 Task: Add an event with the title Third Performance Improvement Plan Review, date '2024/05/14', time 8:30 AM to 10:30 AMand add a description: Deadline reminders encourage proactive planning and time management. They serve as a cue for individuals to assess their progress, identify any obstacles, and adjust their plans accordingly to ensure timely completion of the task or project., put the event into Orange category, logged in from the account softage.9@softage.netand send the event invitation to softage.7@softage.net with CC to  softage.8@softage.net. Set a reminder for the event 2 hour before
Action: Mouse moved to (86, 124)
Screenshot: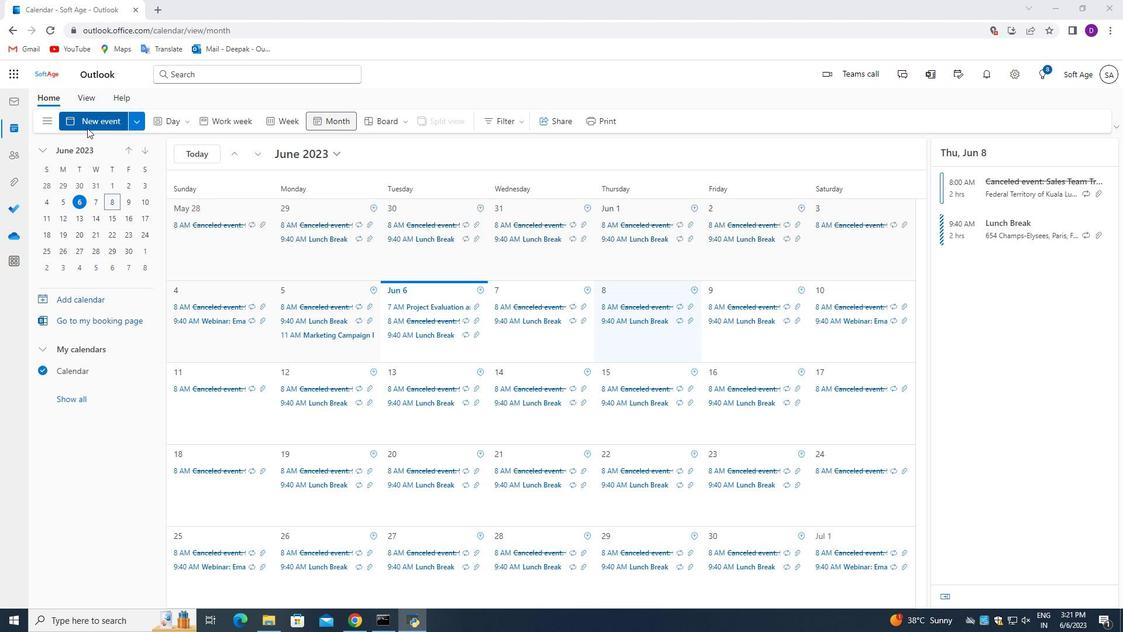 
Action: Mouse pressed left at (86, 124)
Screenshot: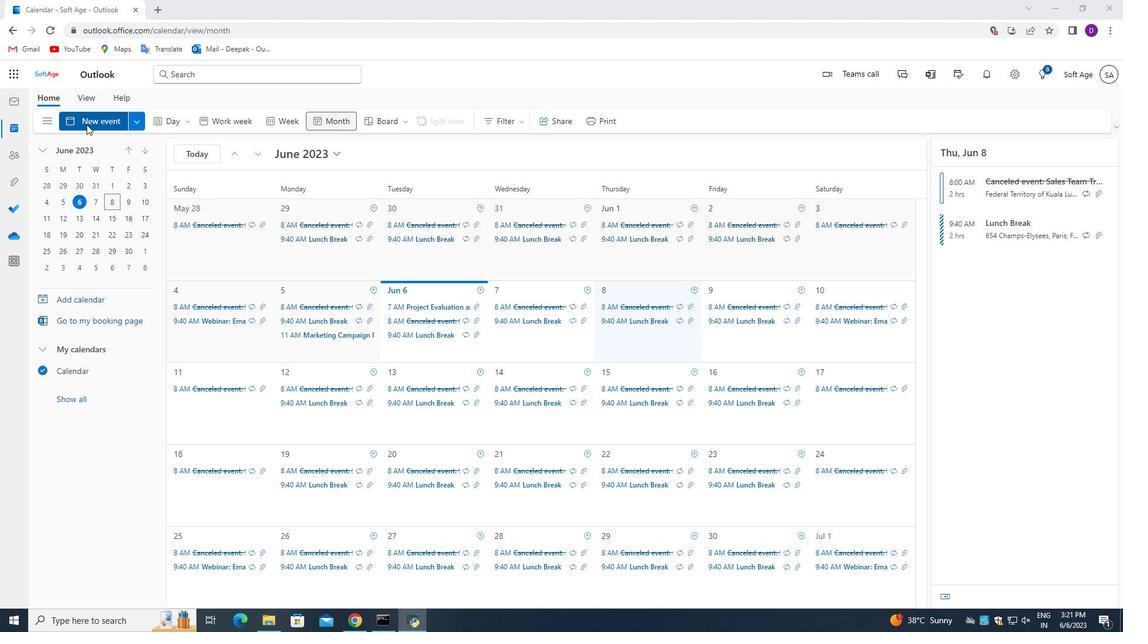 
Action: Mouse moved to (384, 199)
Screenshot: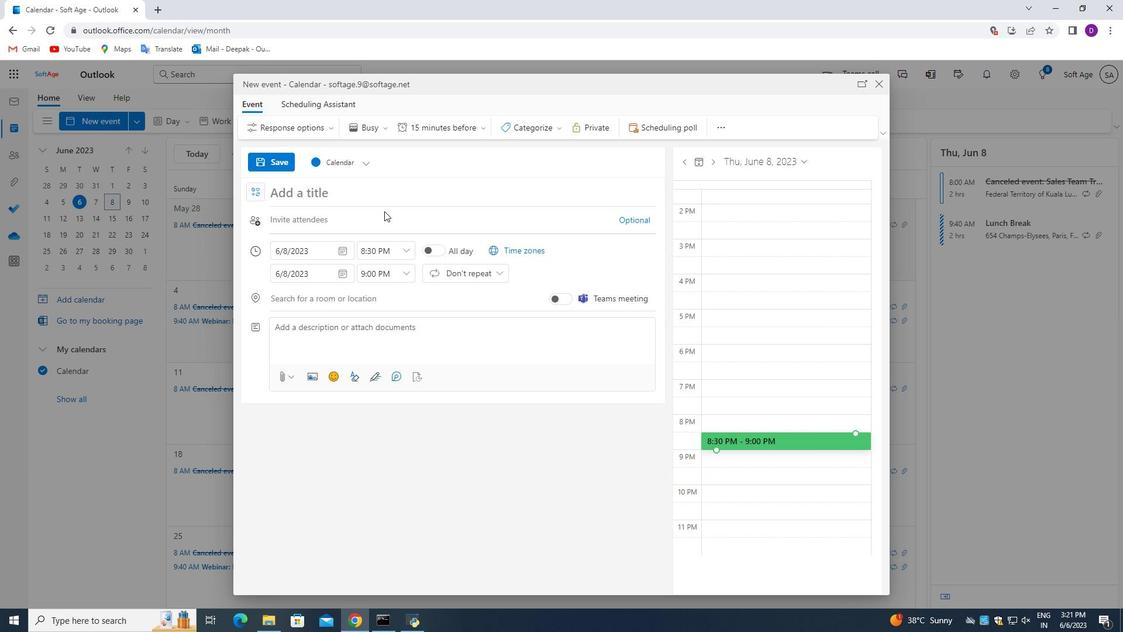 
Action: Key pressed <Key.shift_r>Third<Key.space><Key.shift>Performance<Key.space><Key.shift>Improvement<Key.space><Key.shift>Plan<Key.space><Key.shift_r>Review
Screenshot: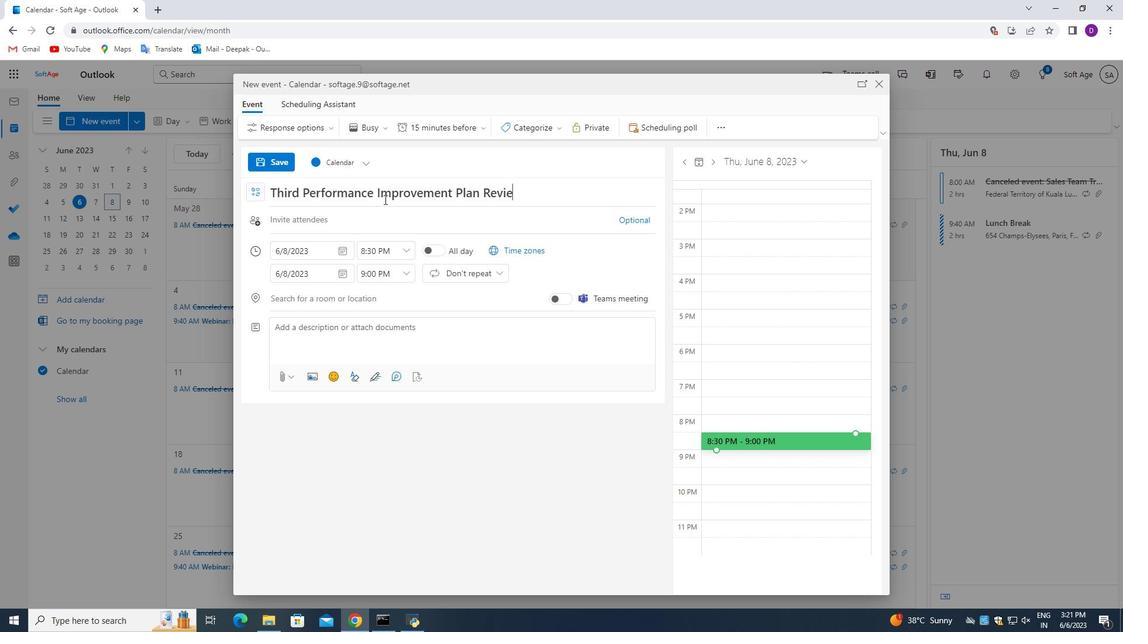 
Action: Mouse moved to (344, 251)
Screenshot: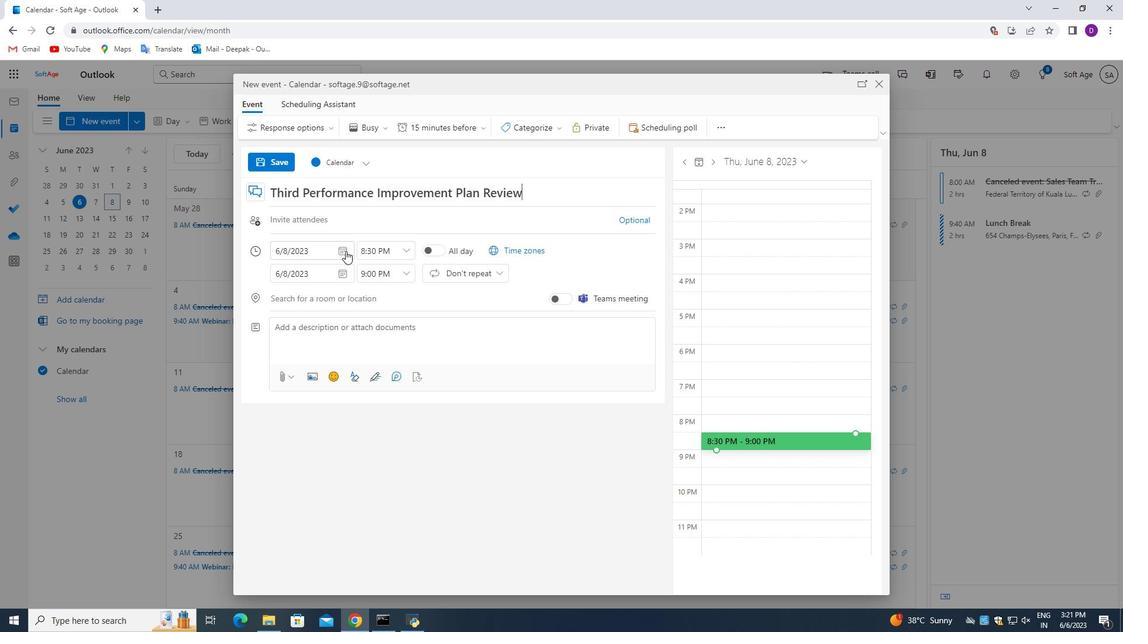 
Action: Mouse pressed left at (344, 251)
Screenshot: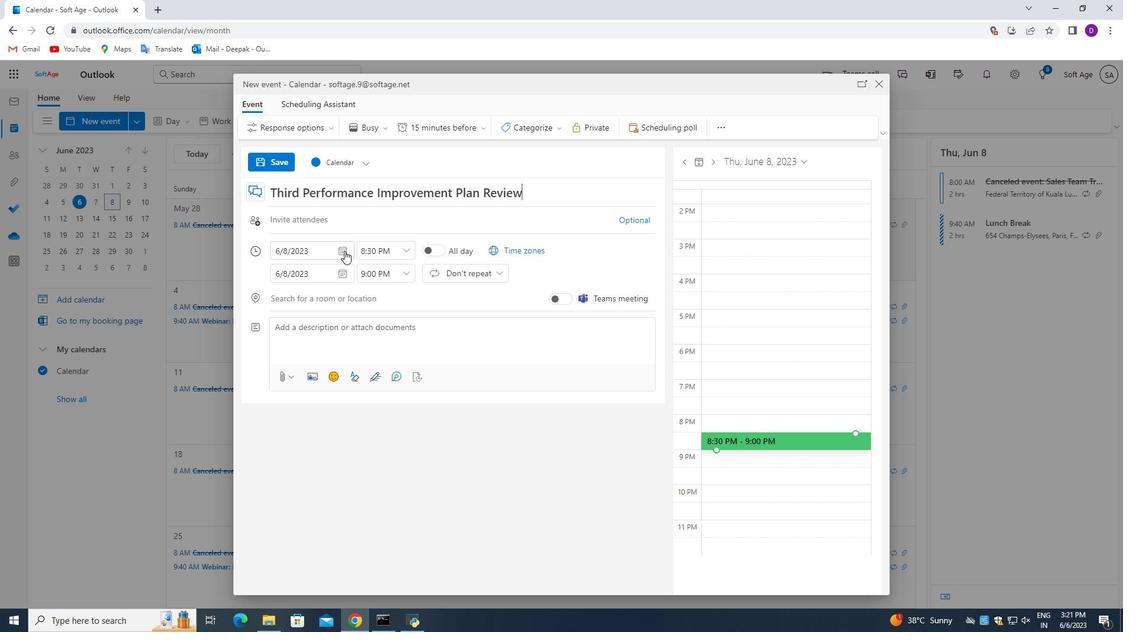
Action: Mouse moved to (342, 251)
Screenshot: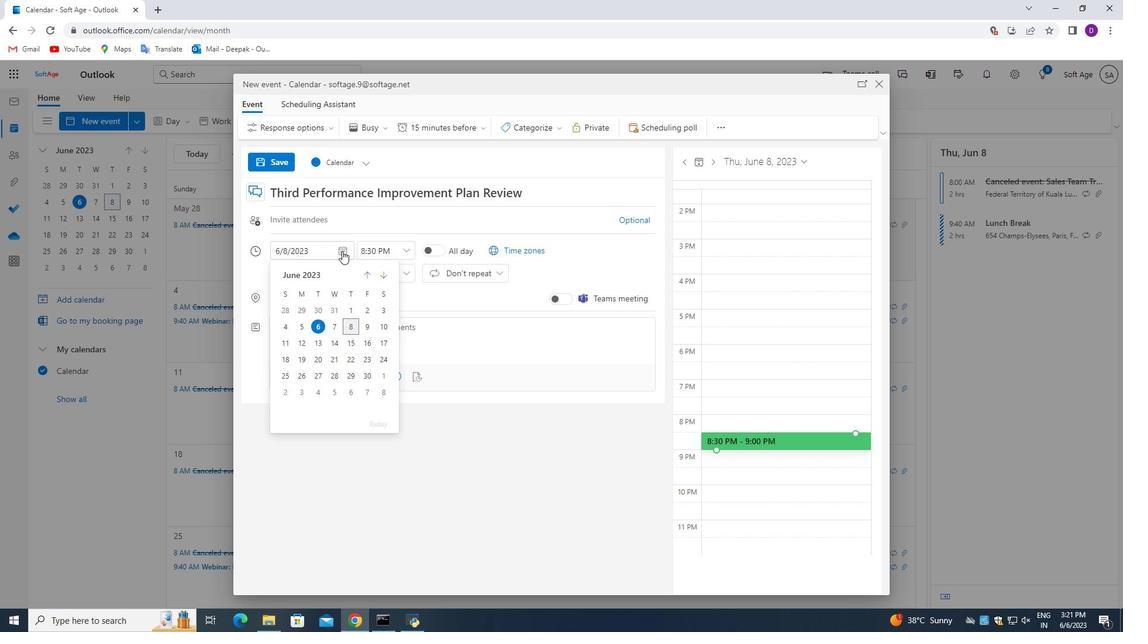 
Action: Mouse pressed left at (342, 251)
Screenshot: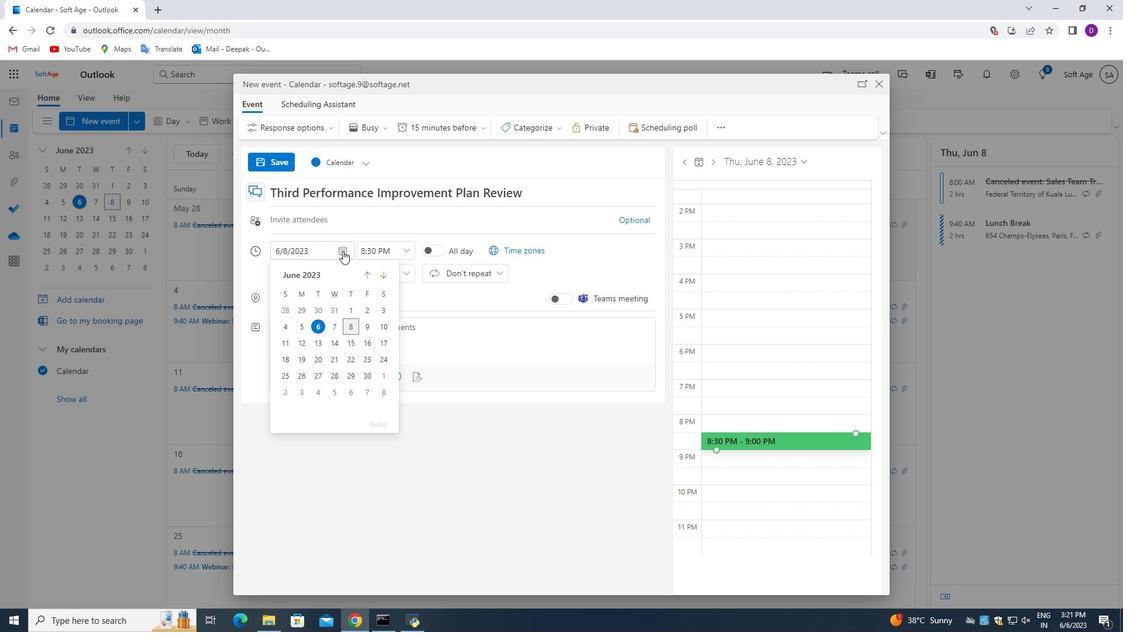 
Action: Mouse pressed left at (342, 251)
Screenshot: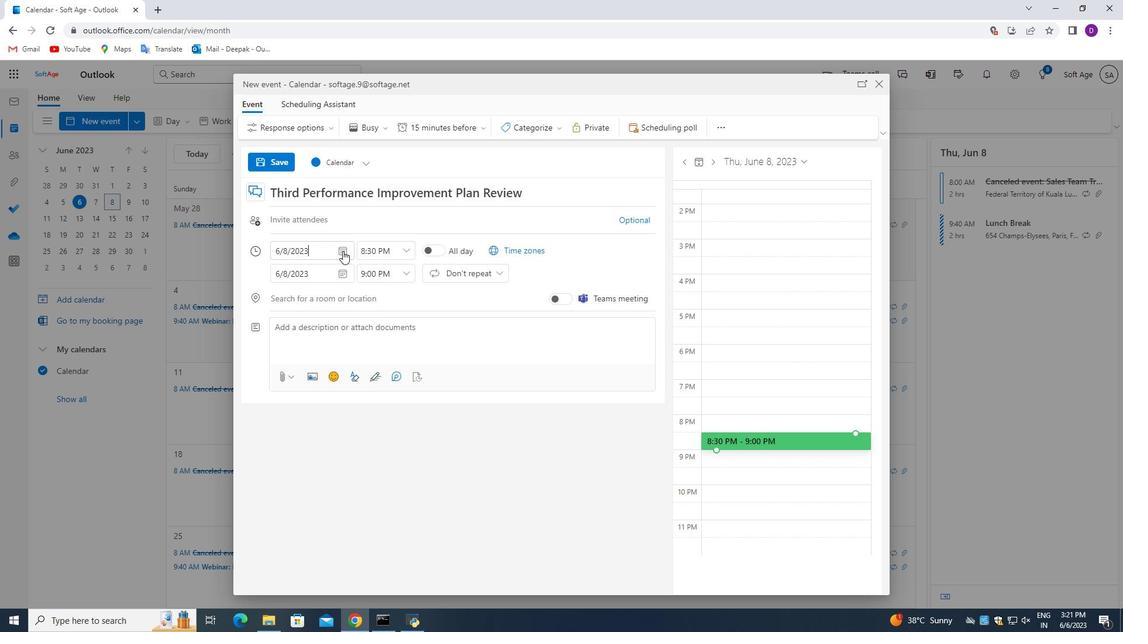 
Action: Mouse moved to (314, 274)
Screenshot: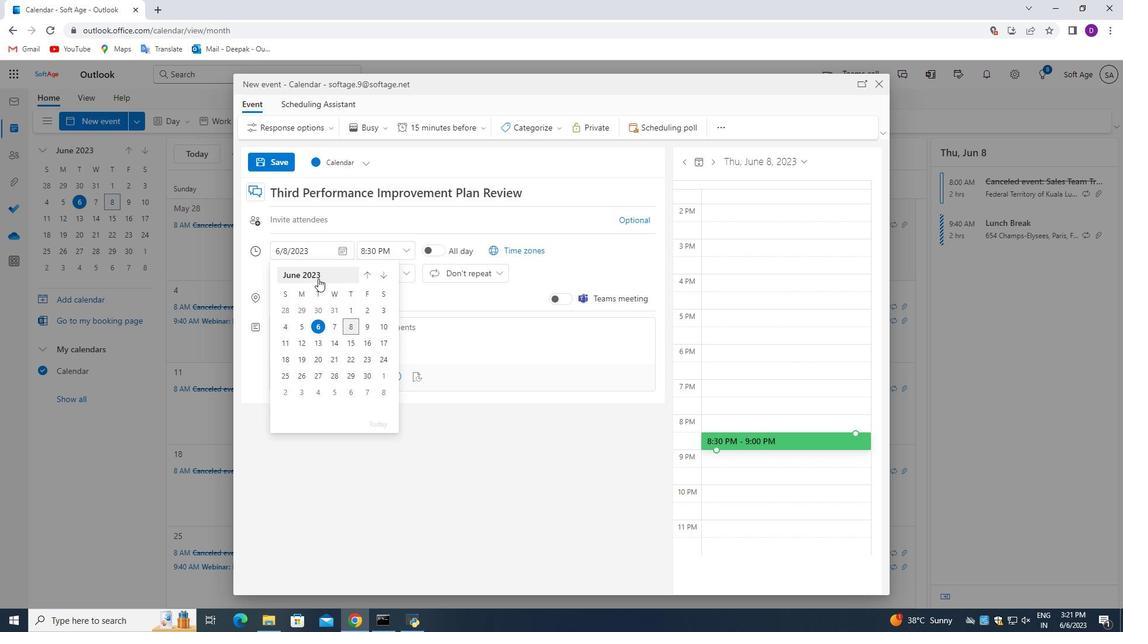 
Action: Mouse pressed left at (314, 274)
Screenshot: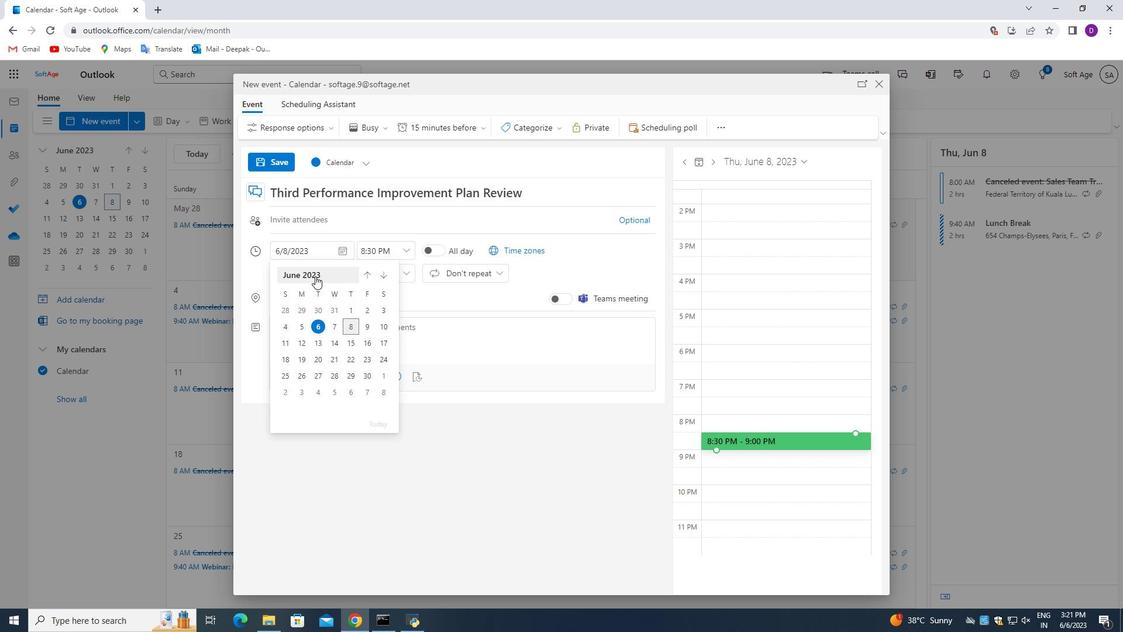 
Action: Mouse moved to (379, 277)
Screenshot: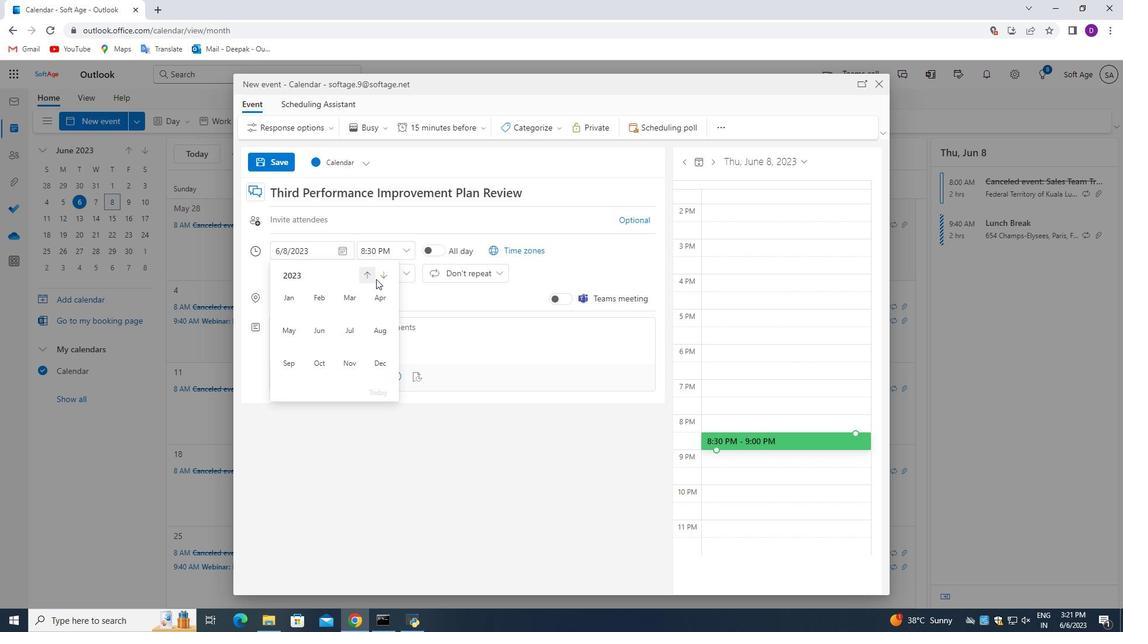 
Action: Mouse pressed left at (379, 277)
Screenshot: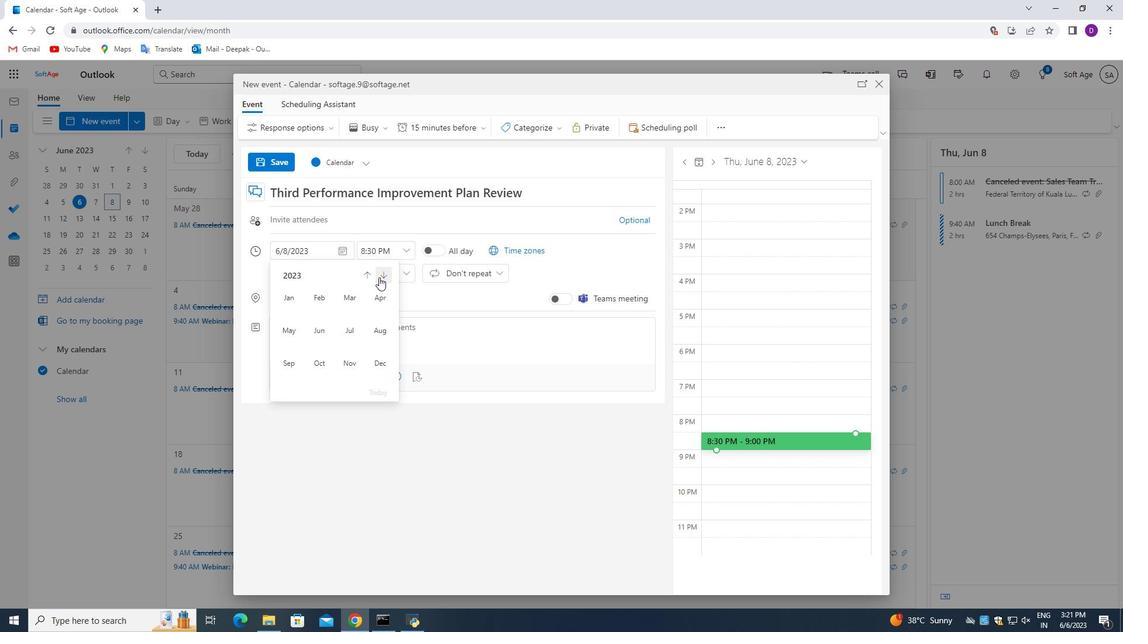 
Action: Mouse moved to (283, 326)
Screenshot: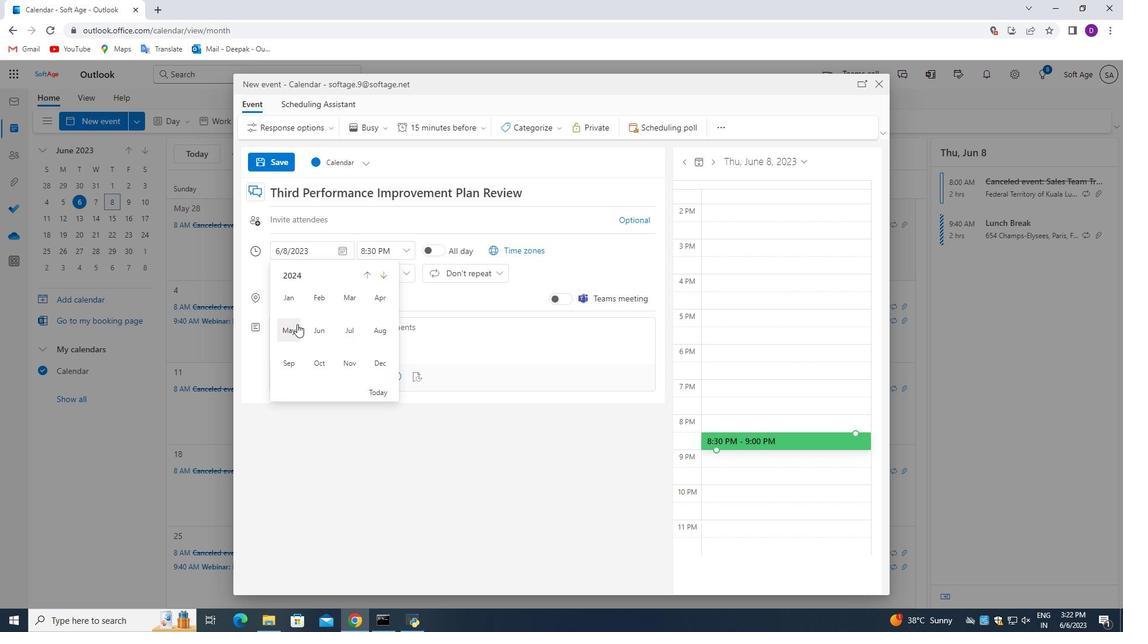 
Action: Mouse pressed left at (283, 326)
Screenshot: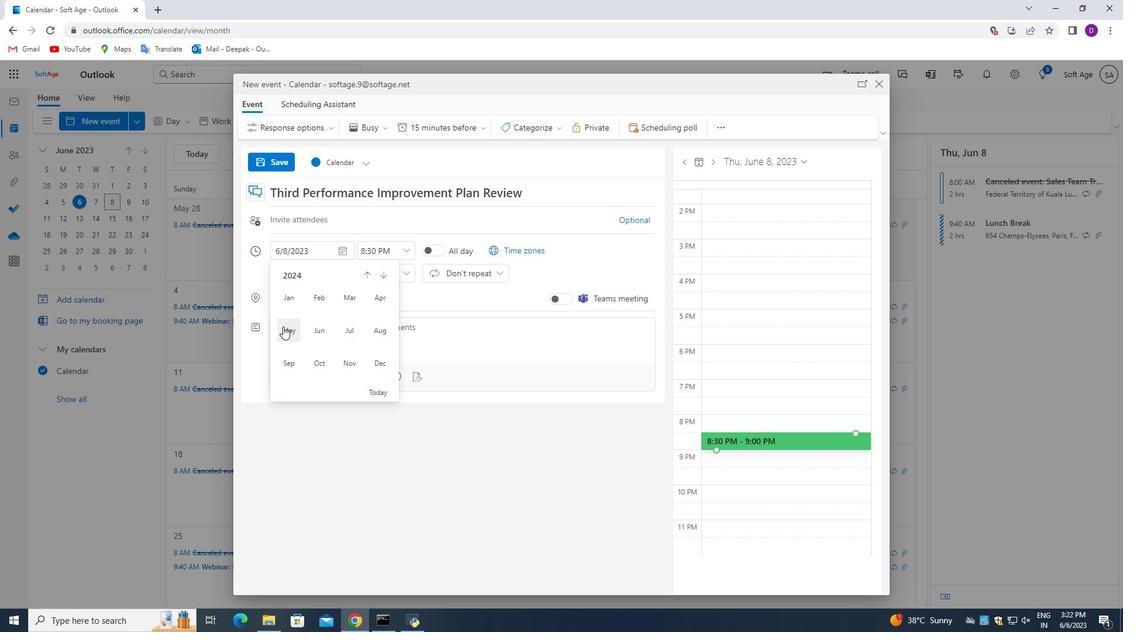 
Action: Mouse moved to (317, 344)
Screenshot: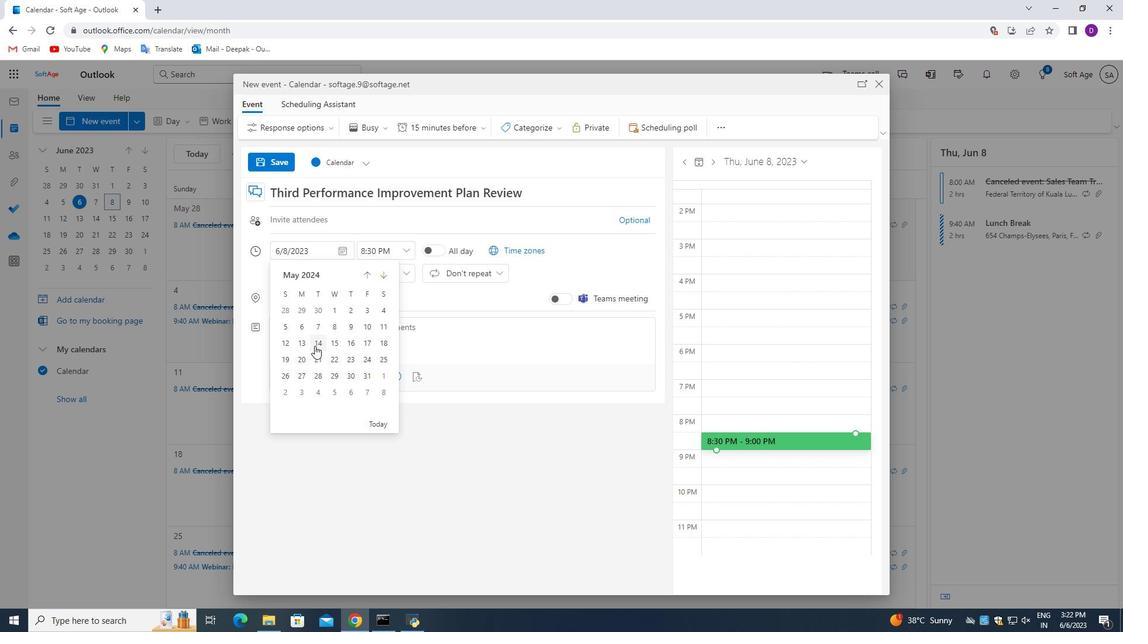 
Action: Mouse pressed left at (317, 344)
Screenshot: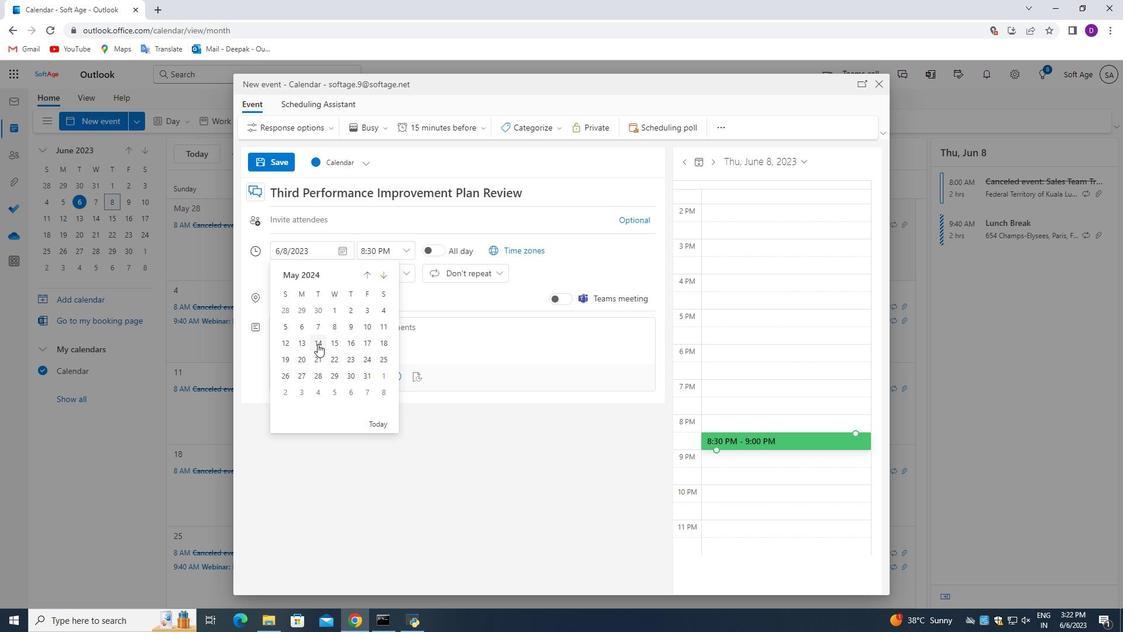 
Action: Mouse moved to (409, 252)
Screenshot: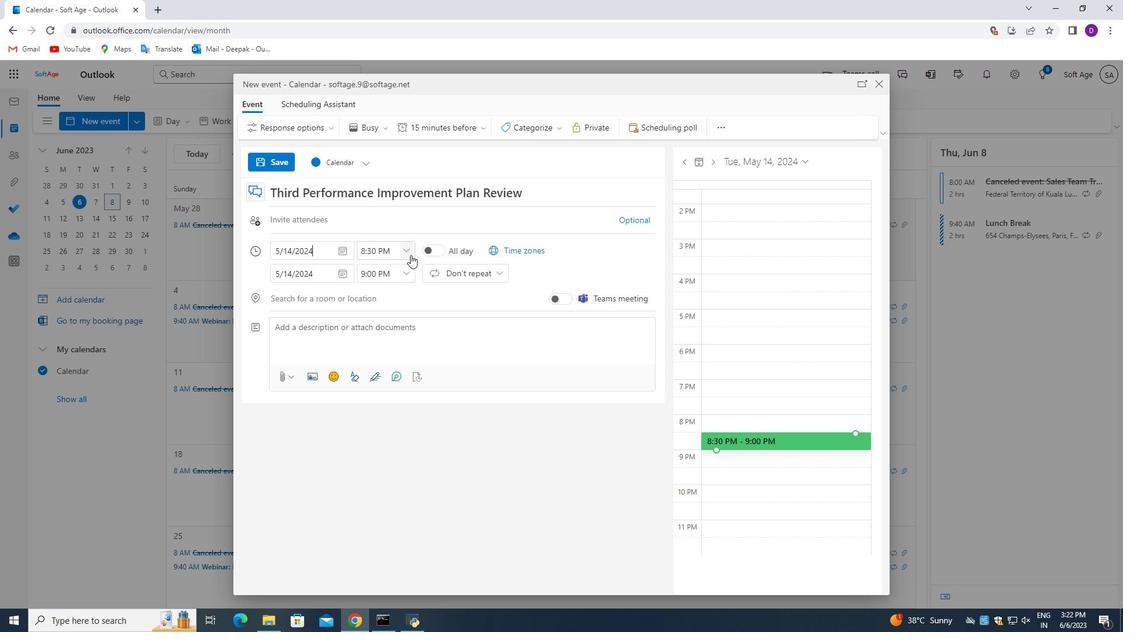 
Action: Mouse pressed left at (409, 252)
Screenshot: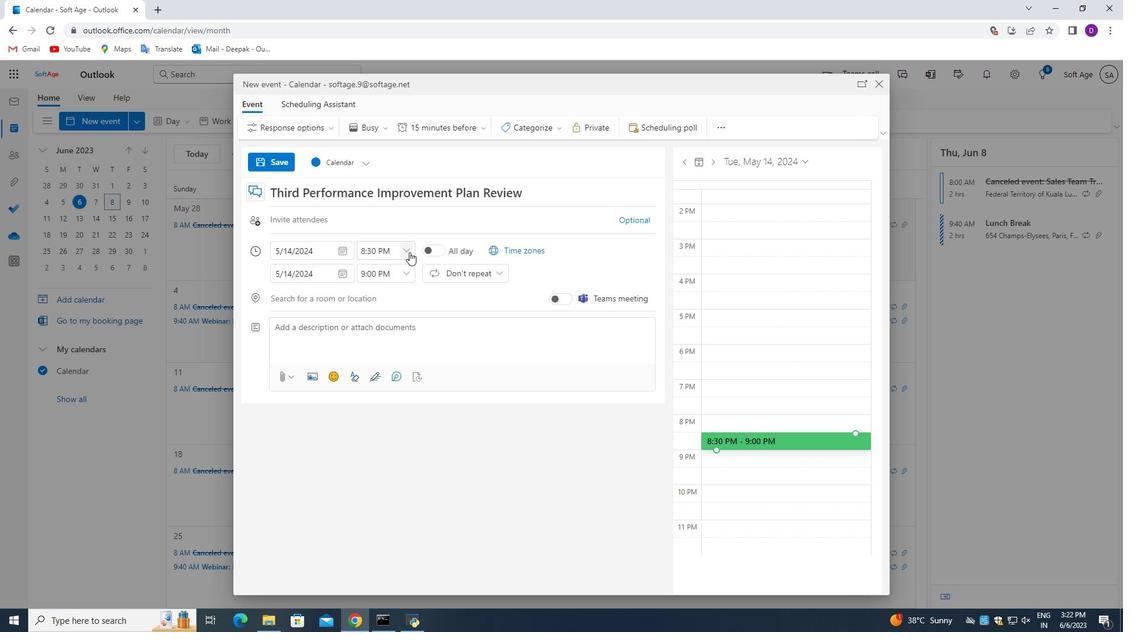 
Action: Mouse moved to (389, 315)
Screenshot: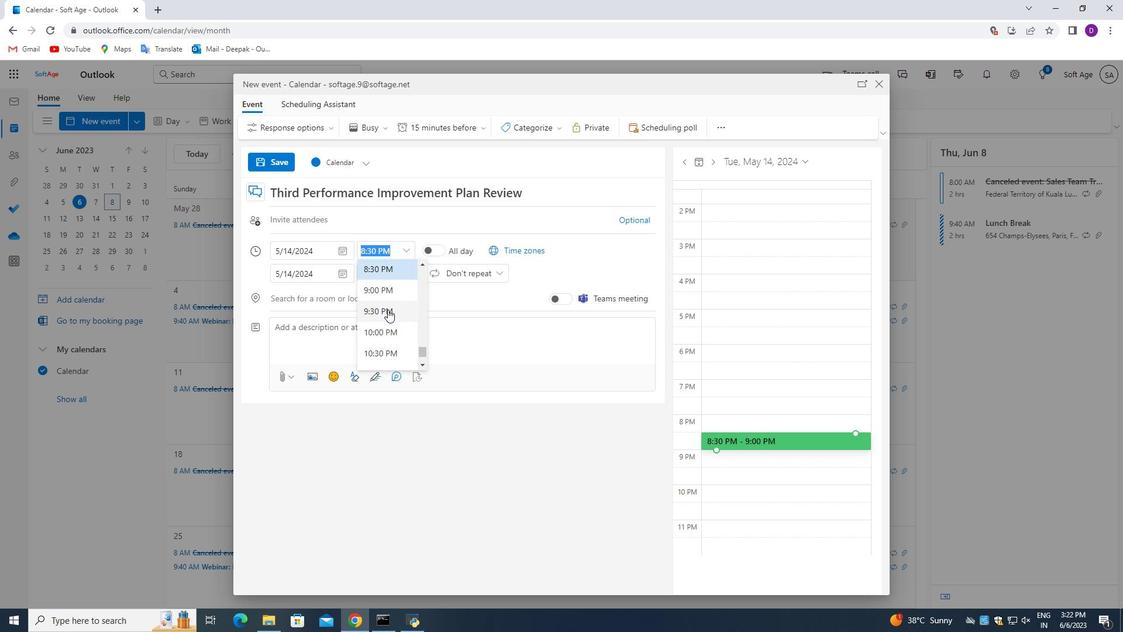 
Action: Mouse scrolled (389, 316) with delta (0, 0)
Screenshot: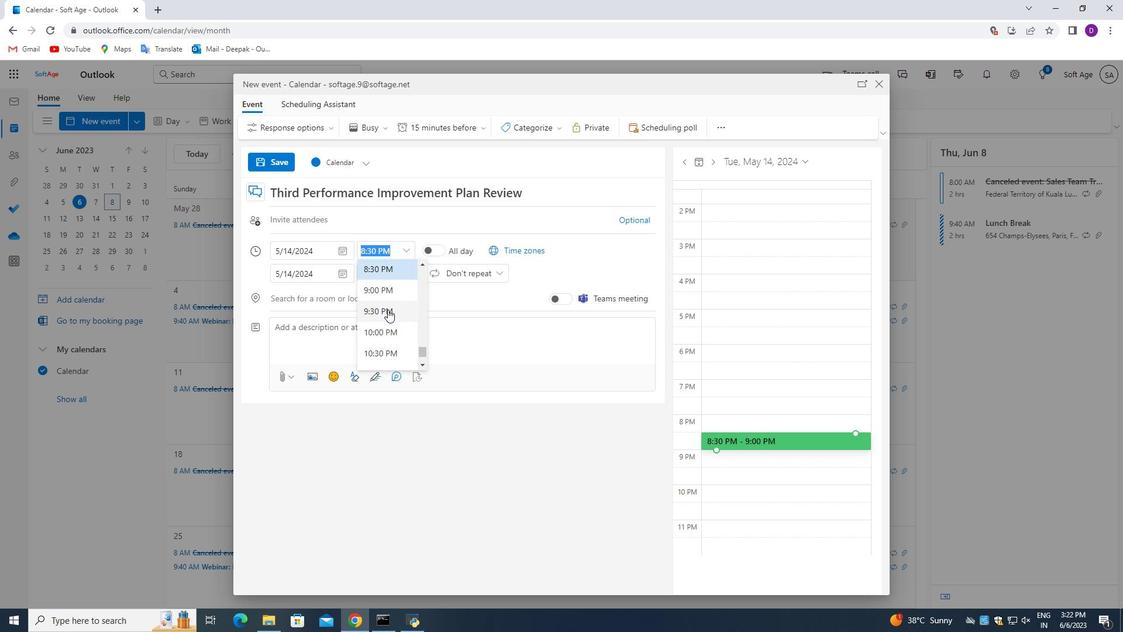 
Action: Mouse moved to (390, 319)
Screenshot: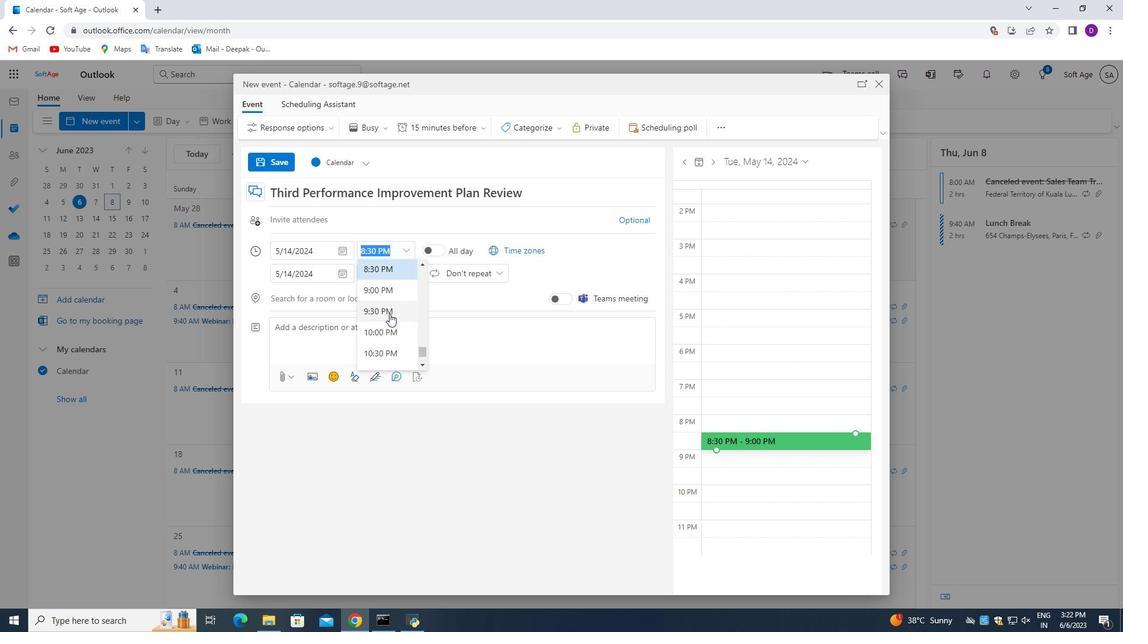 
Action: Mouse scrolled (390, 320) with delta (0, 0)
Screenshot: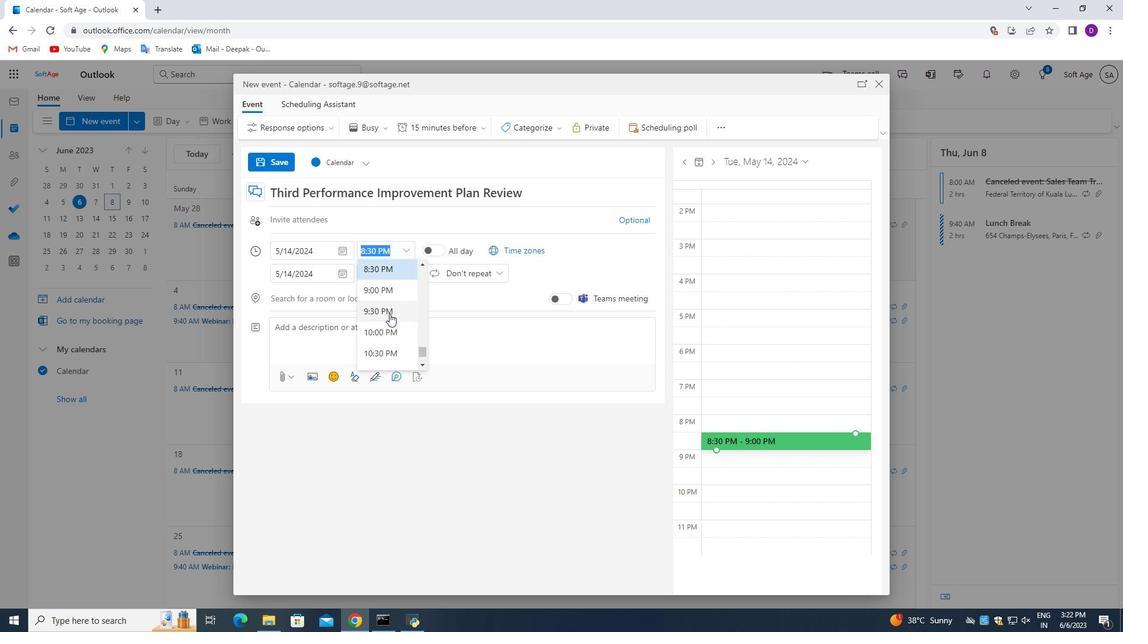 
Action: Mouse moved to (391, 323)
Screenshot: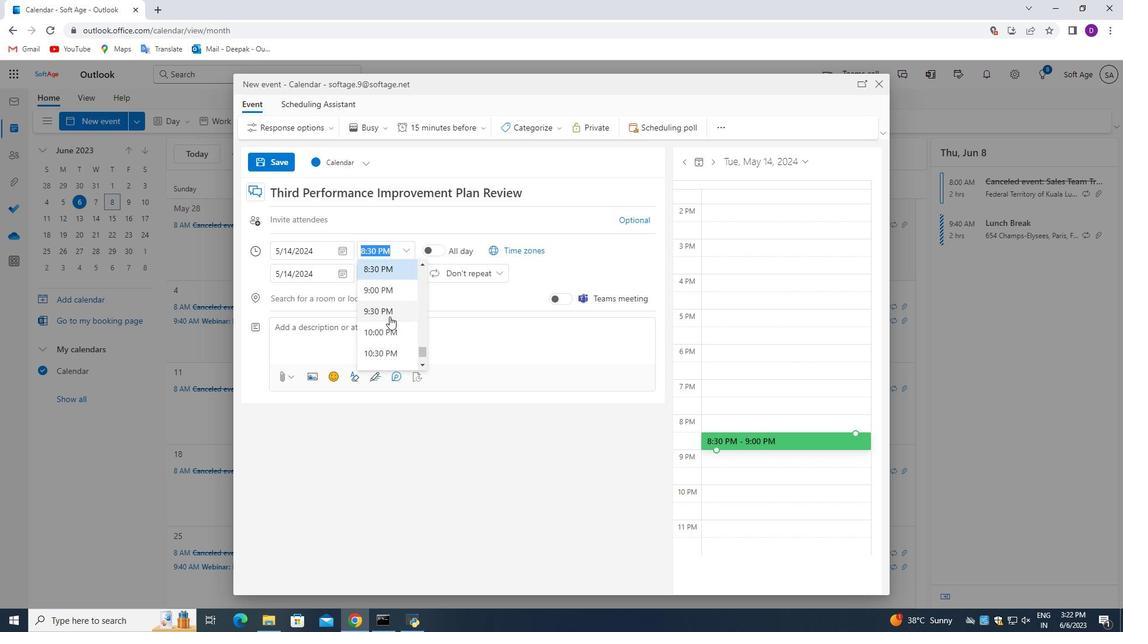 
Action: Mouse scrolled (391, 323) with delta (0, 0)
Screenshot: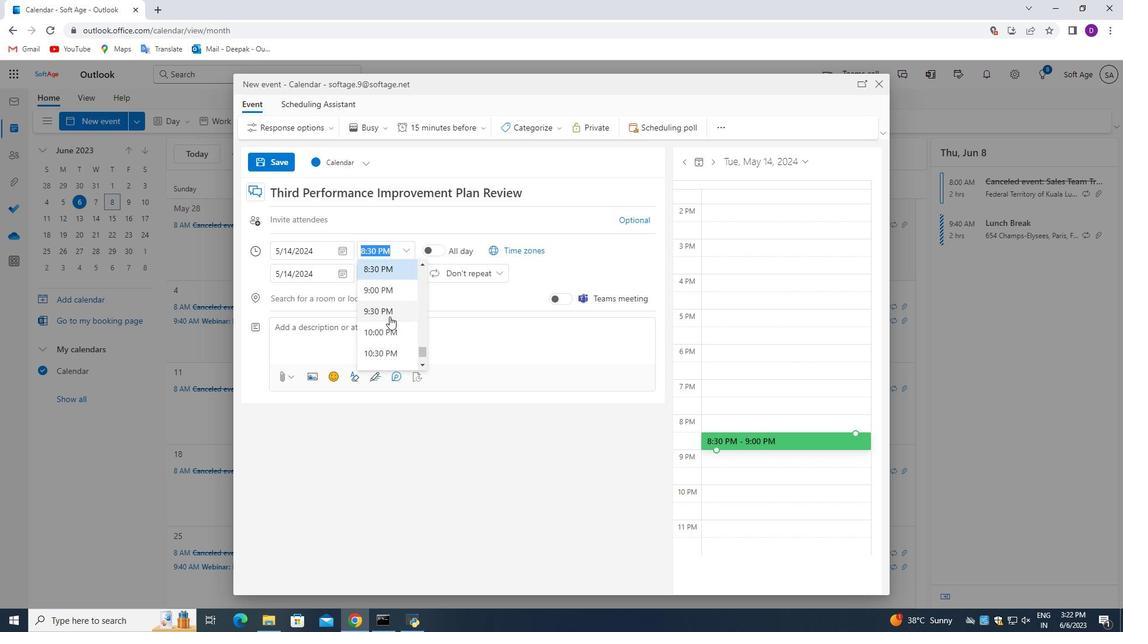 
Action: Mouse moved to (392, 328)
Screenshot: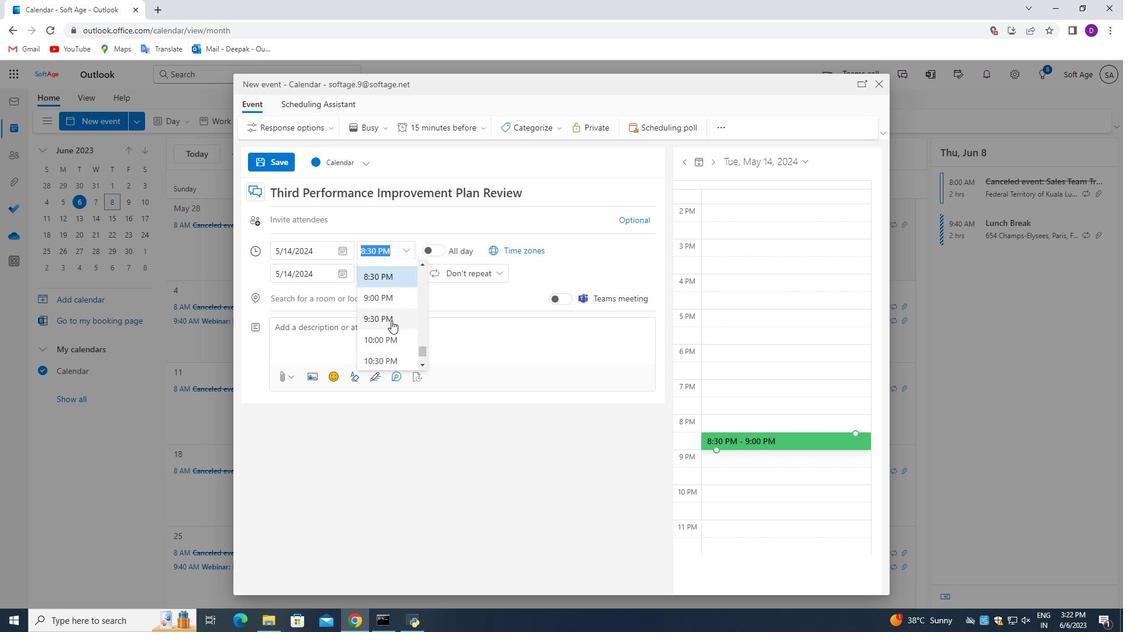 
Action: Mouse scrolled (392, 328) with delta (0, 0)
Screenshot: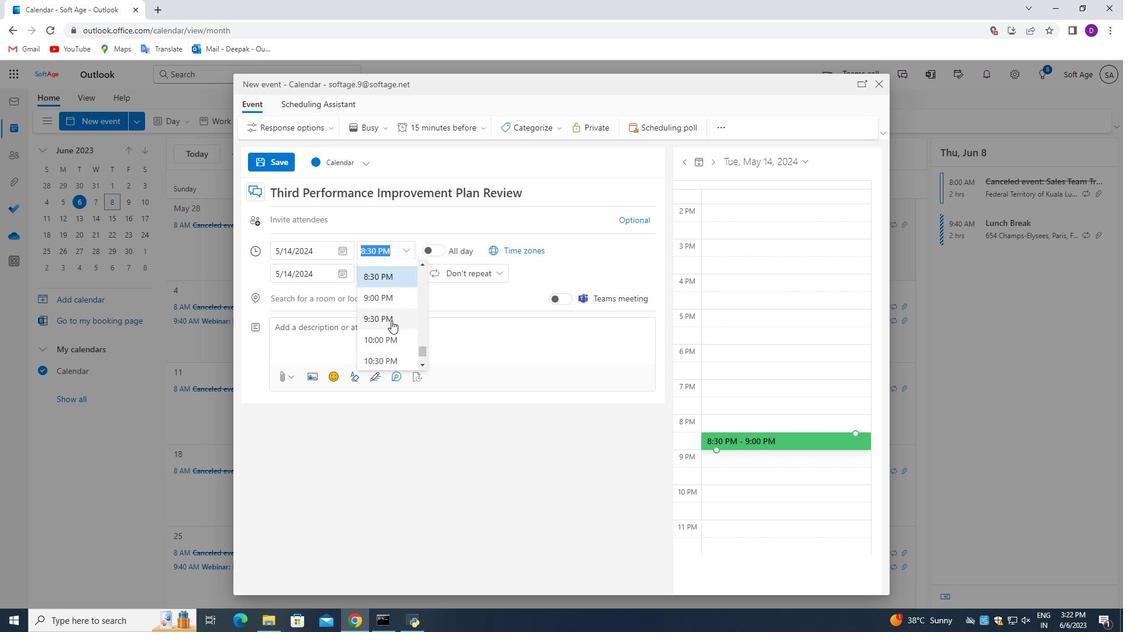
Action: Mouse moved to (392, 330)
Screenshot: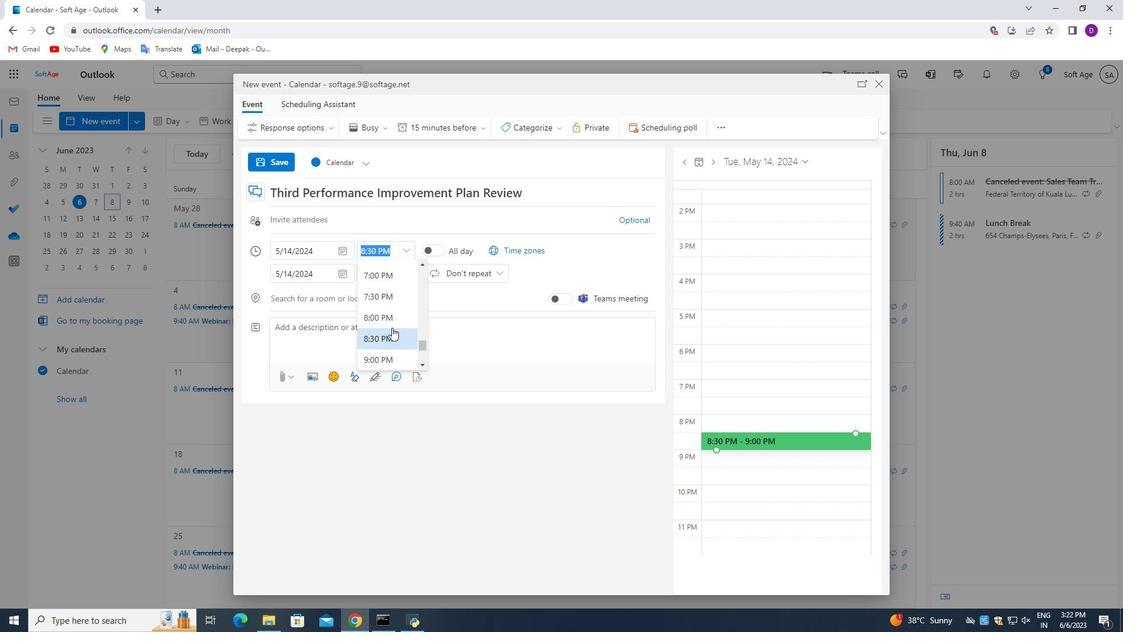 
Action: Mouse scrolled (392, 330) with delta (0, 0)
Screenshot: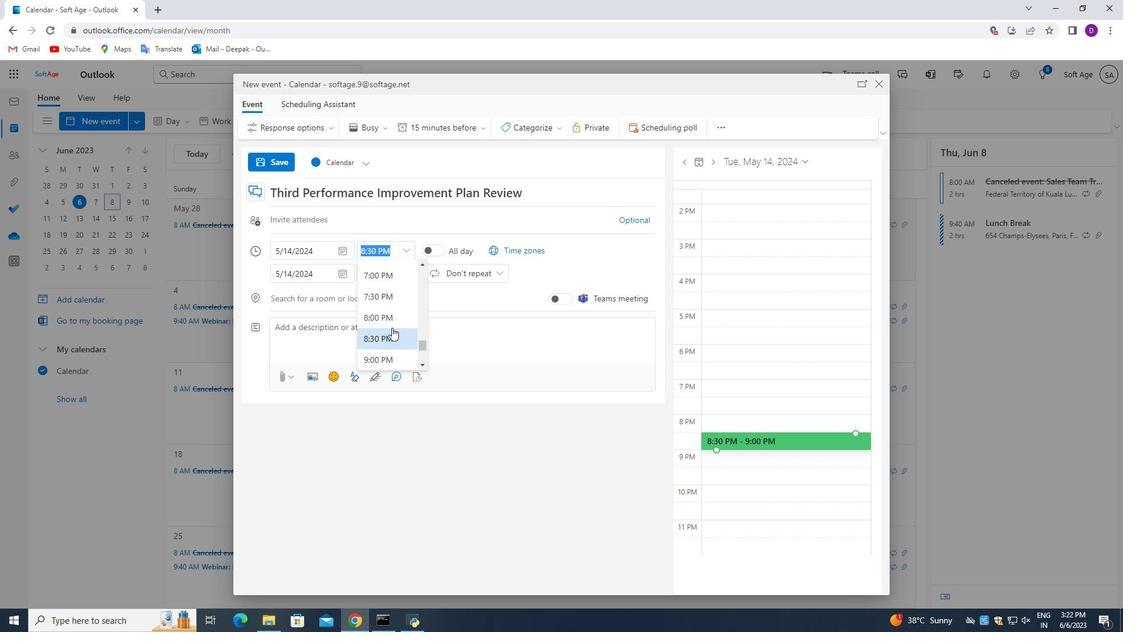 
Action: Mouse moved to (392, 334)
Screenshot: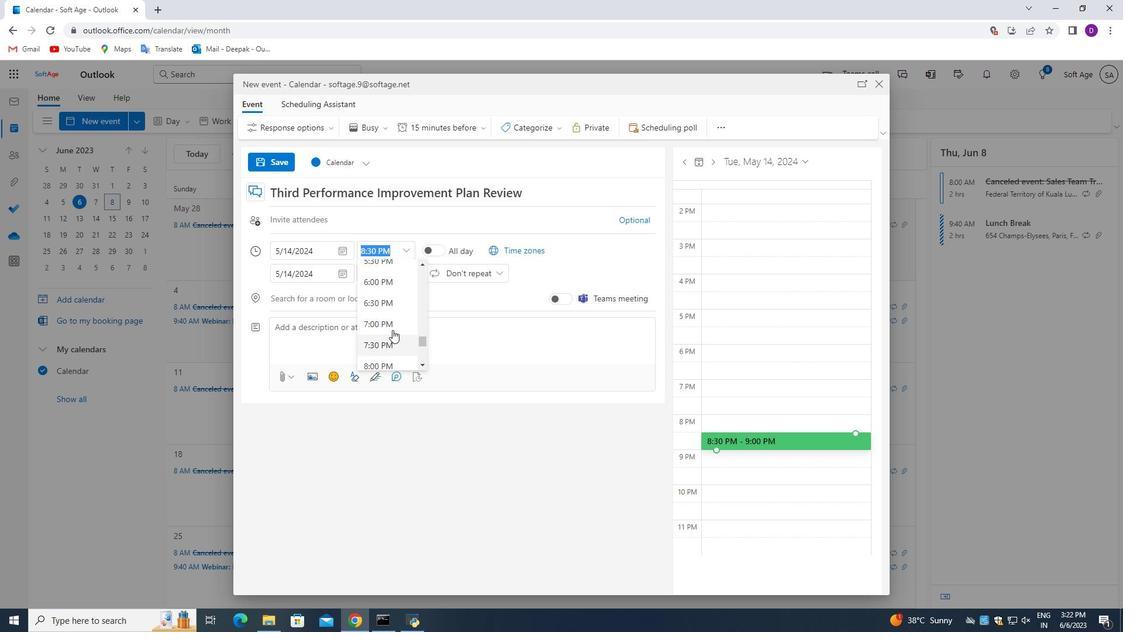 
Action: Mouse scrolled (392, 334) with delta (0, 0)
Screenshot: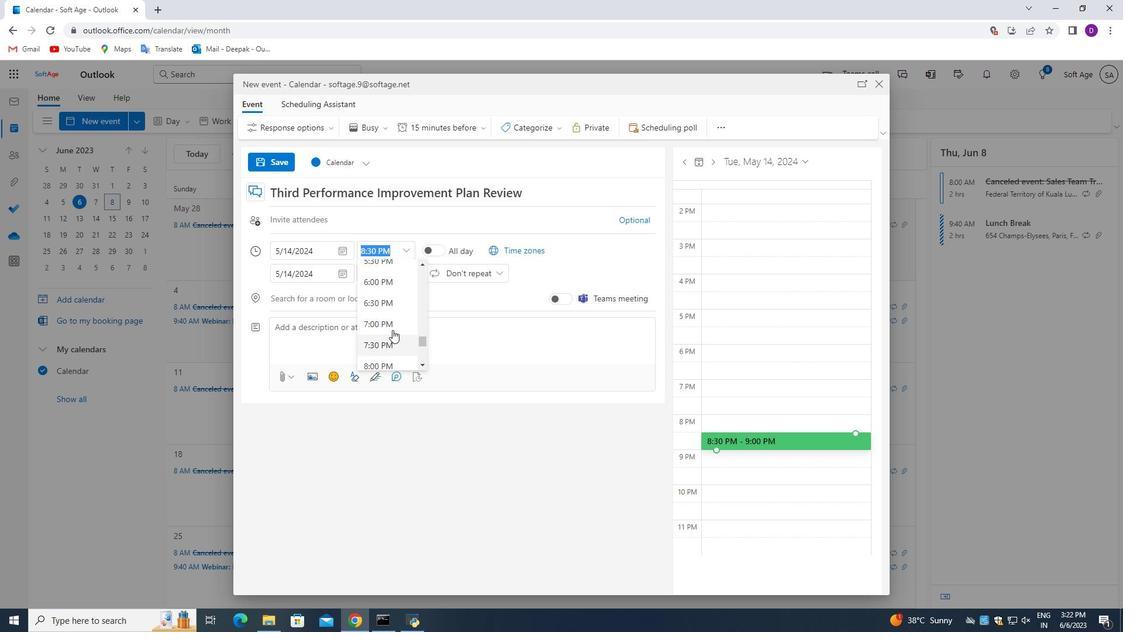 
Action: Mouse moved to (389, 338)
Screenshot: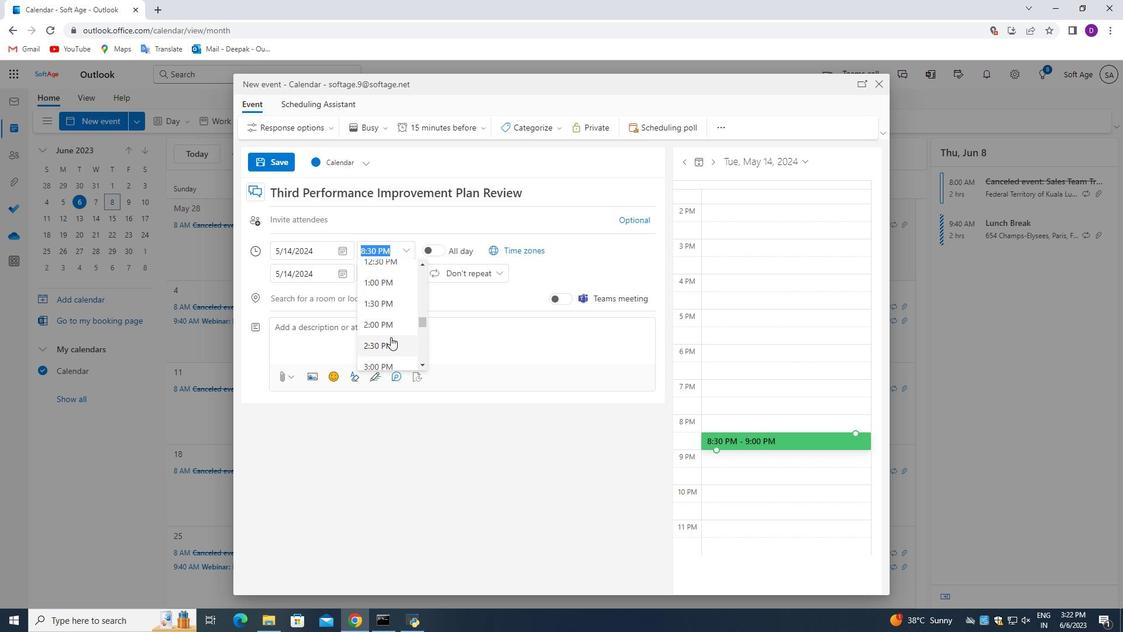 
Action: Mouse scrolled (389, 339) with delta (0, 0)
Screenshot: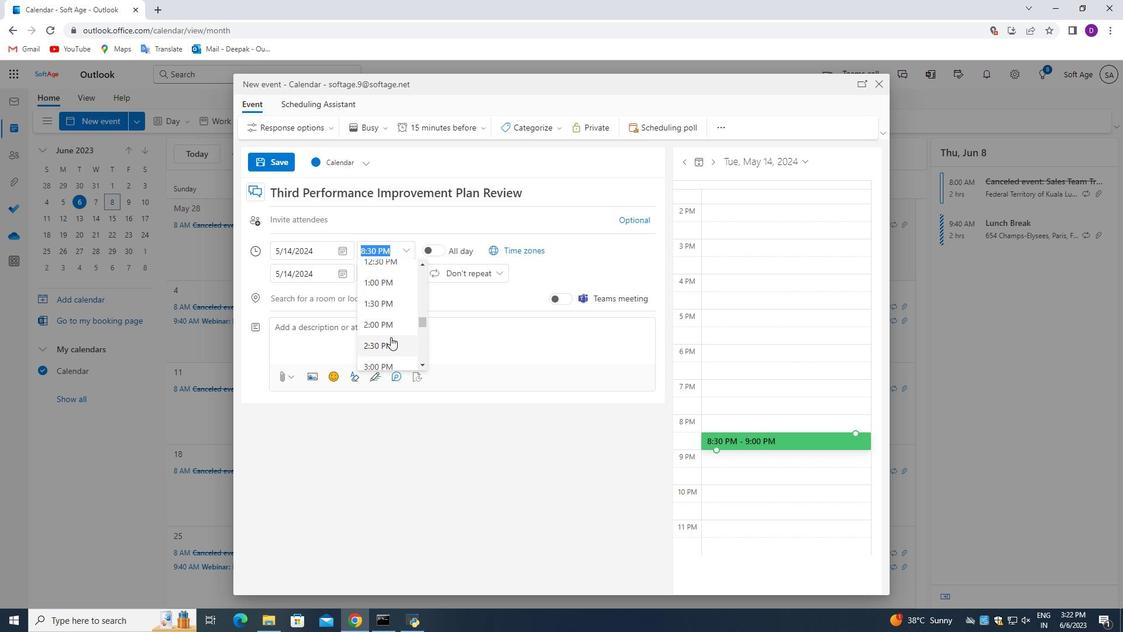 
Action: Mouse moved to (379, 340)
Screenshot: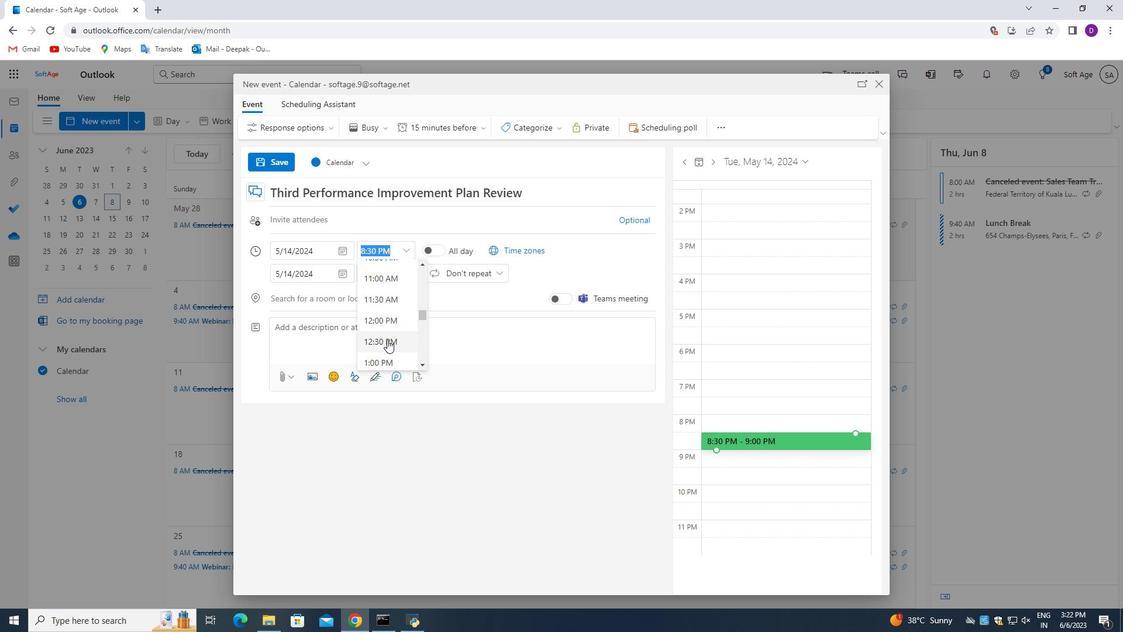 
Action: Mouse scrolled (379, 340) with delta (0, 0)
Screenshot: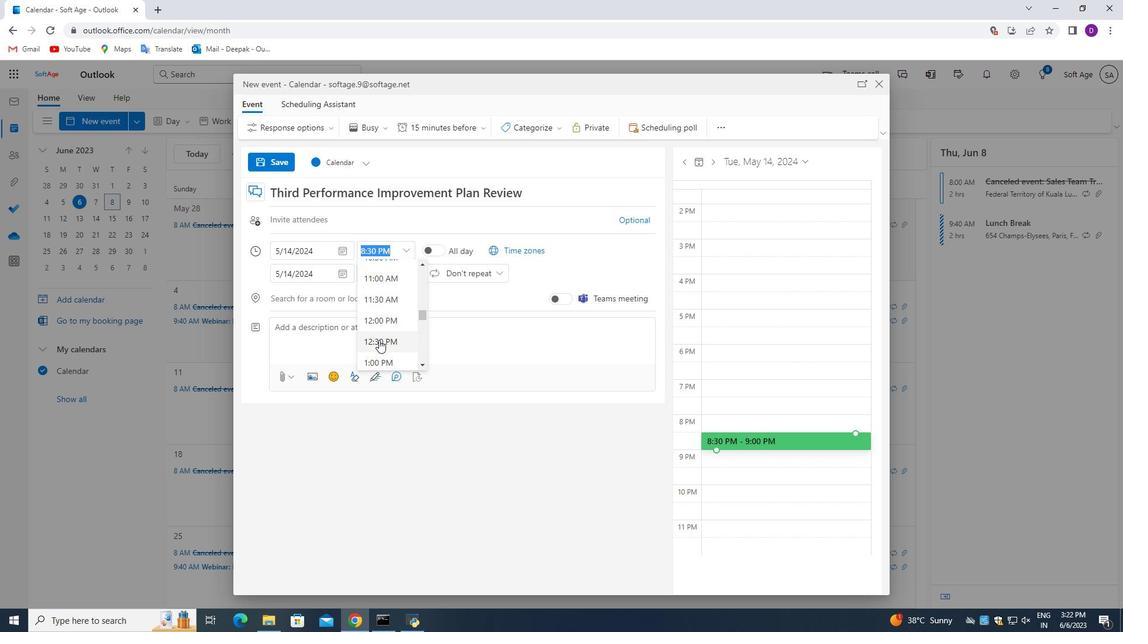 
Action: Mouse moved to (379, 340)
Screenshot: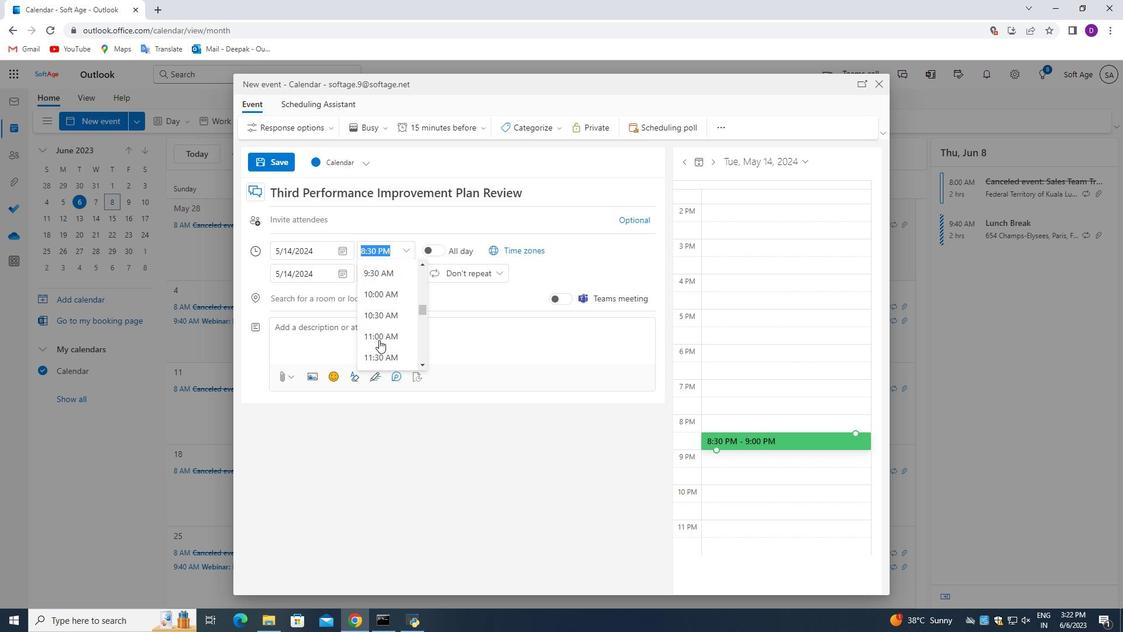 
Action: Mouse scrolled (379, 340) with delta (0, 0)
Screenshot: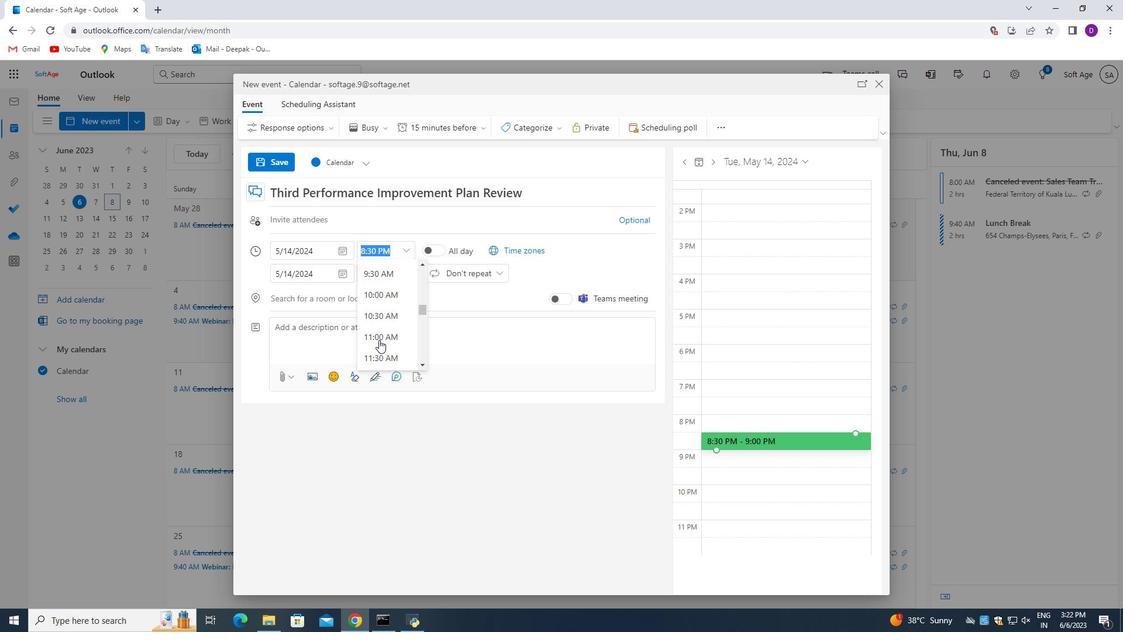 
Action: Mouse moved to (375, 292)
Screenshot: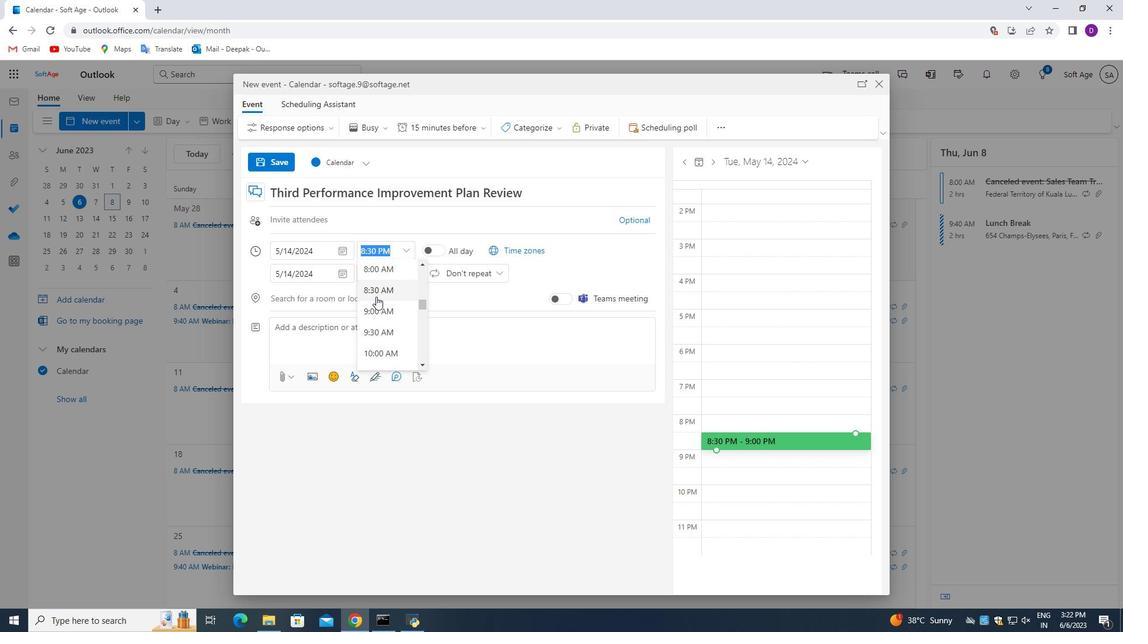
Action: Mouse pressed left at (375, 292)
Screenshot: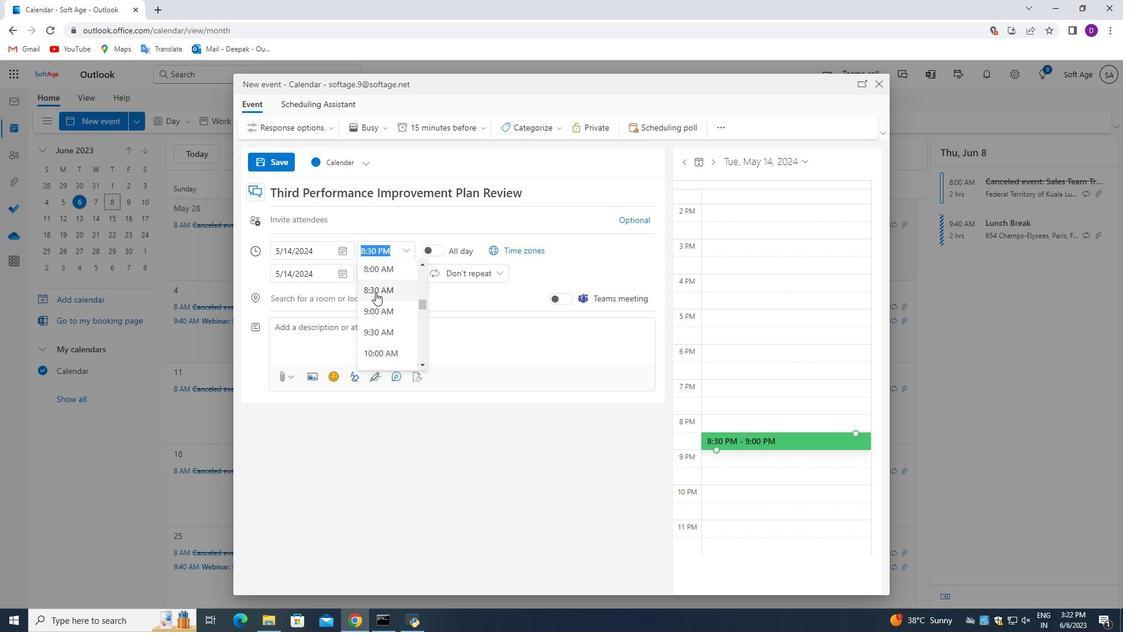 
Action: Mouse moved to (407, 273)
Screenshot: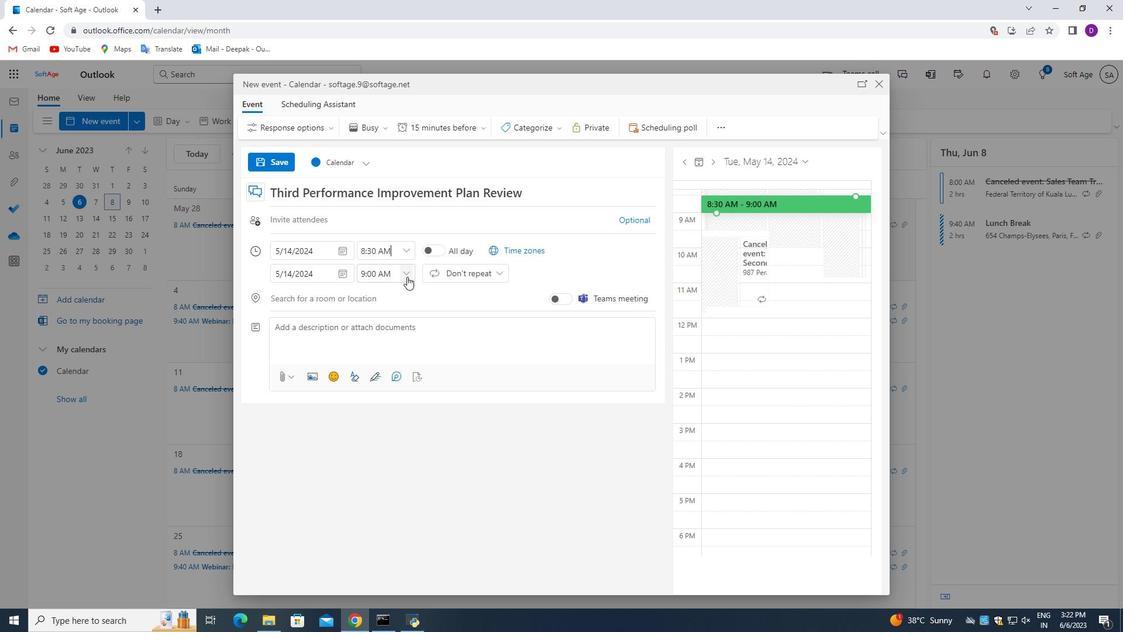 
Action: Mouse pressed left at (407, 273)
Screenshot: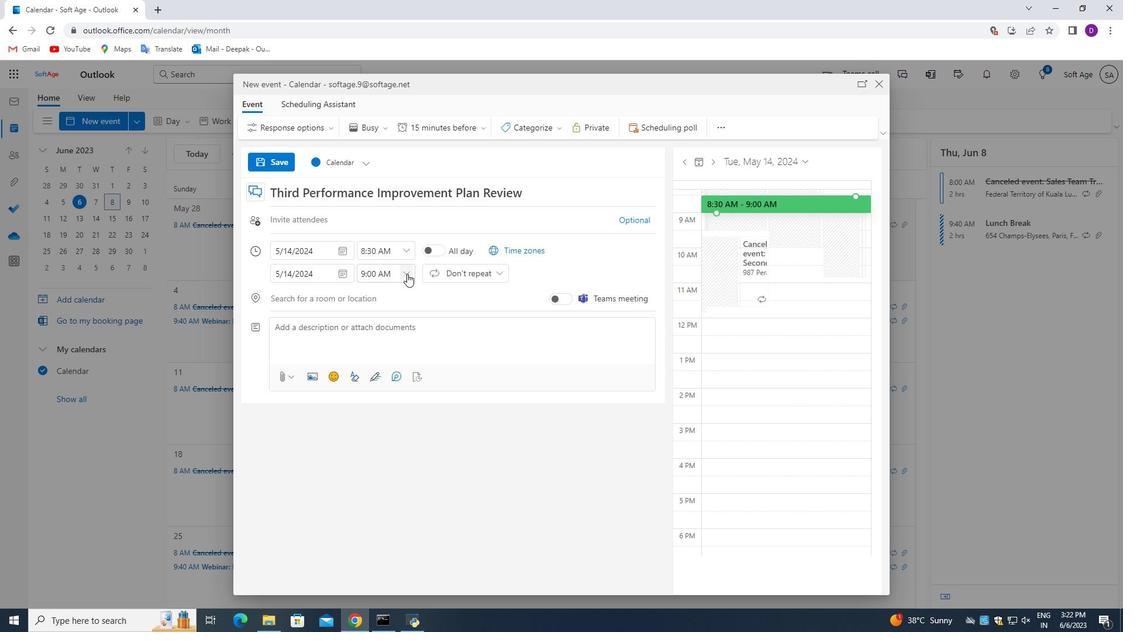 
Action: Mouse moved to (405, 353)
Screenshot: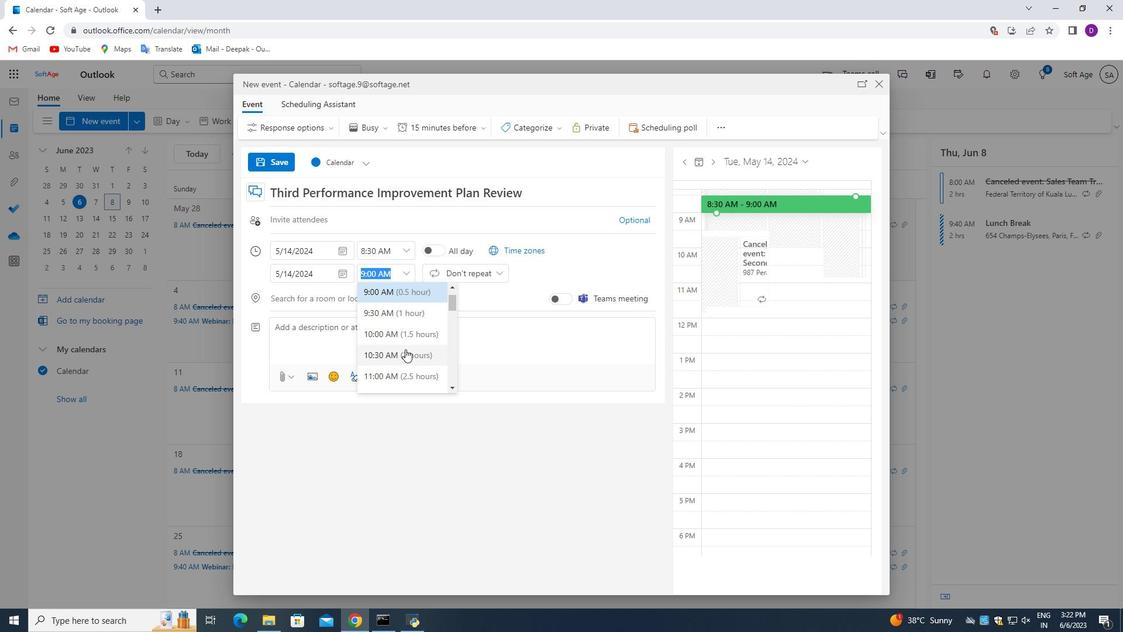 
Action: Mouse pressed left at (405, 353)
Screenshot: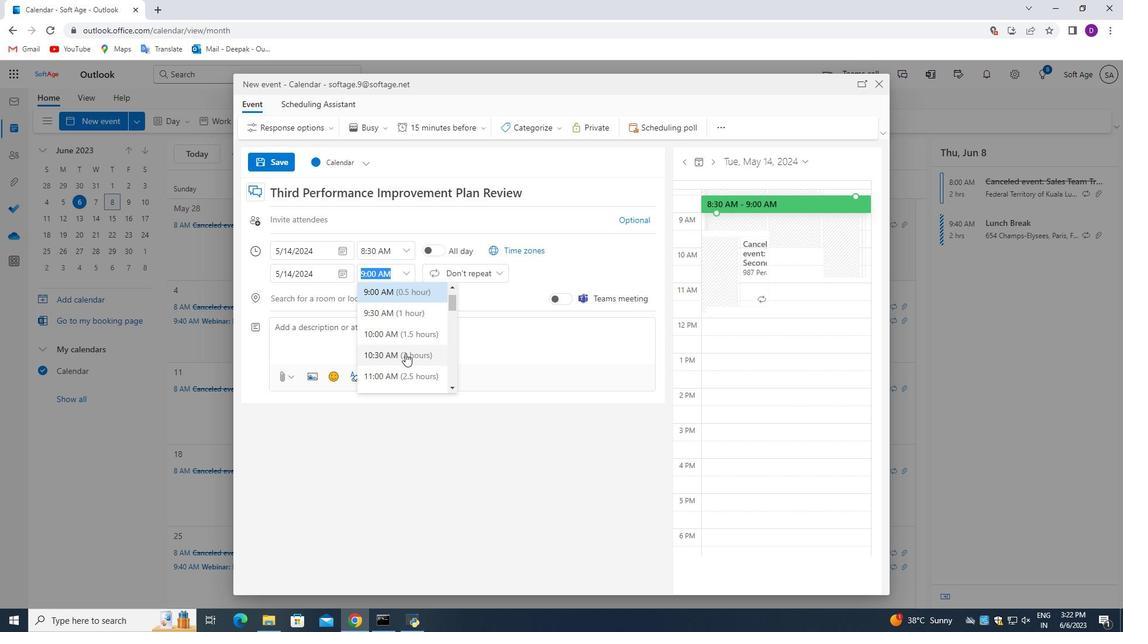 
Action: Mouse moved to (372, 327)
Screenshot: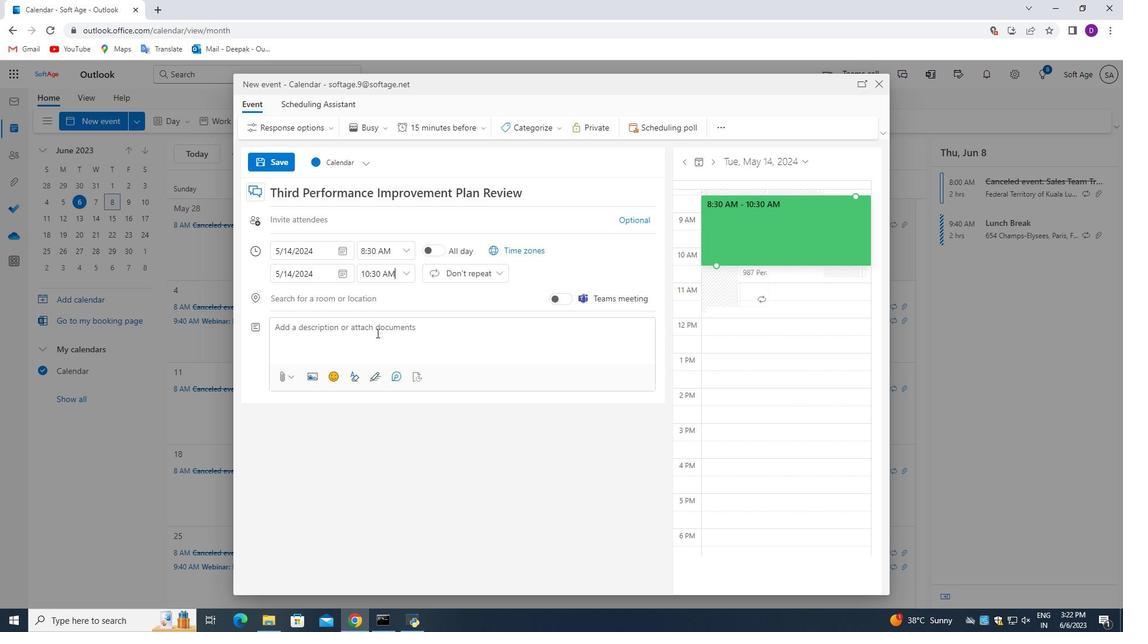 
Action: Mouse pressed left at (372, 327)
Screenshot: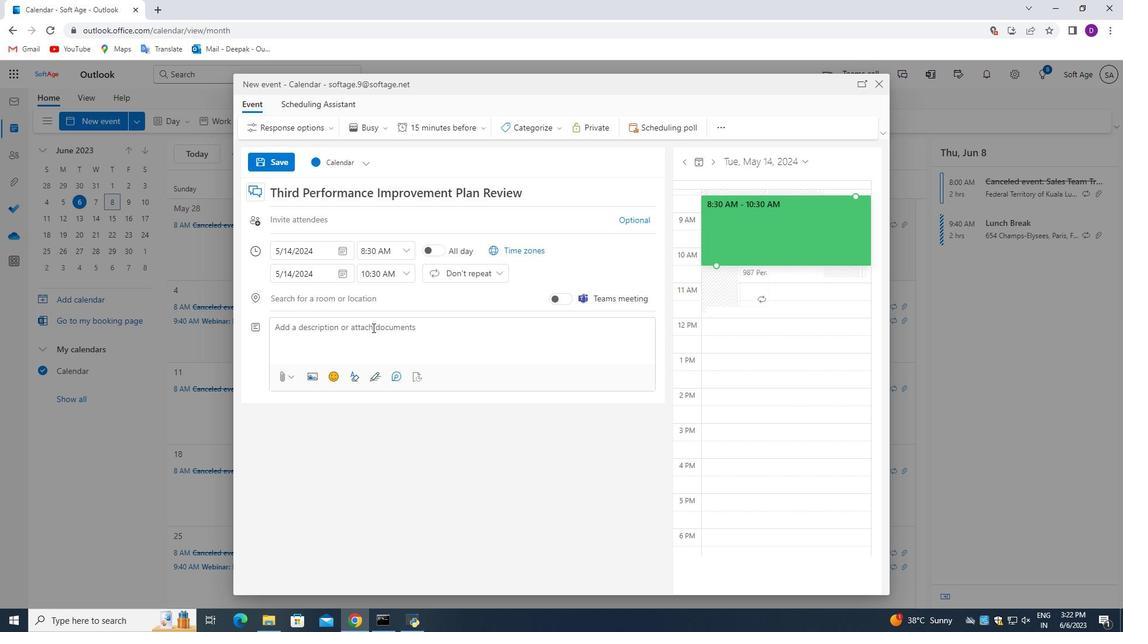 
Action: Mouse moved to (405, 471)
Screenshot: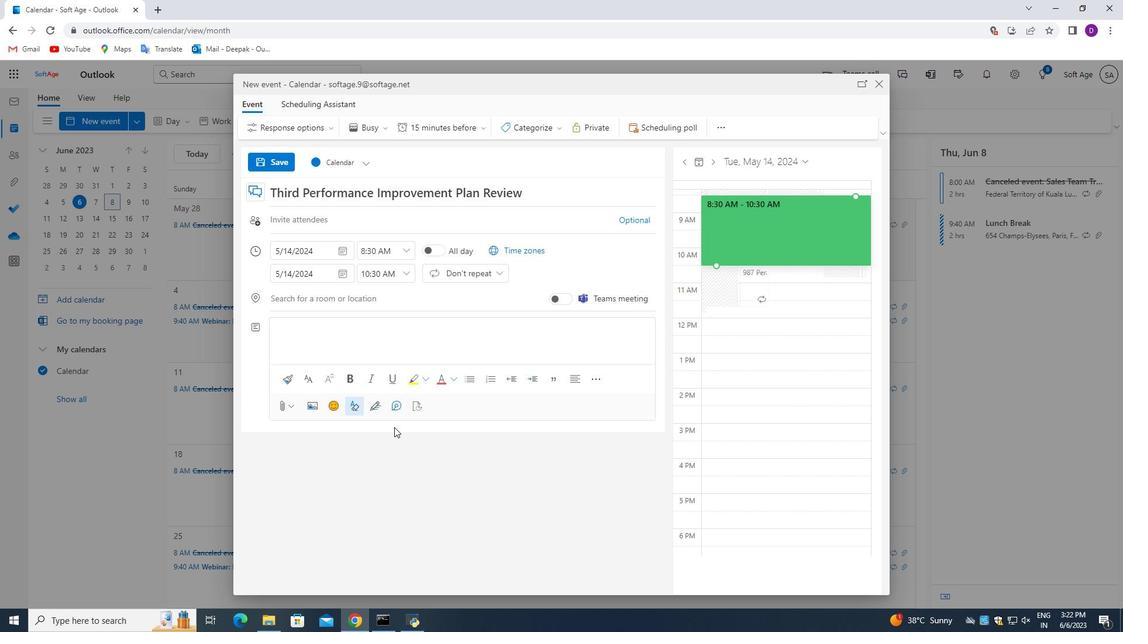 
Action: Key pressed <Key.shift_r>Deadline<Key.space>reminders<Key.space>encourage<Key.space>proactive<Key.space>planning<Key.space>and<Key.space>timemanagement<Key.space><Key.backspace><Key.backspace><Key.backspace><Key.backspace><Key.backspace><Key.backspace><Key.backspace><Key.backspace><Key.backspace><Key.backspace><Key.backspace><Key.backspace>e<Key.space>management.<Key.space><Key.shift_r>They<Key.space>serve<Key.space>as<Key.space>a<Key.space>cue<Key.space>for<Key.space>individuals<Key.space>to<Key.space>assess<Key.space>their<Key.space>progress,<Key.space>identify<Key.space>any<Key.space>ensure<Key.space>timely<Key.space>completion<Key.space>of<Key.space>the<Key.space>task<Key.space>or<Key.space>project.
Screenshot: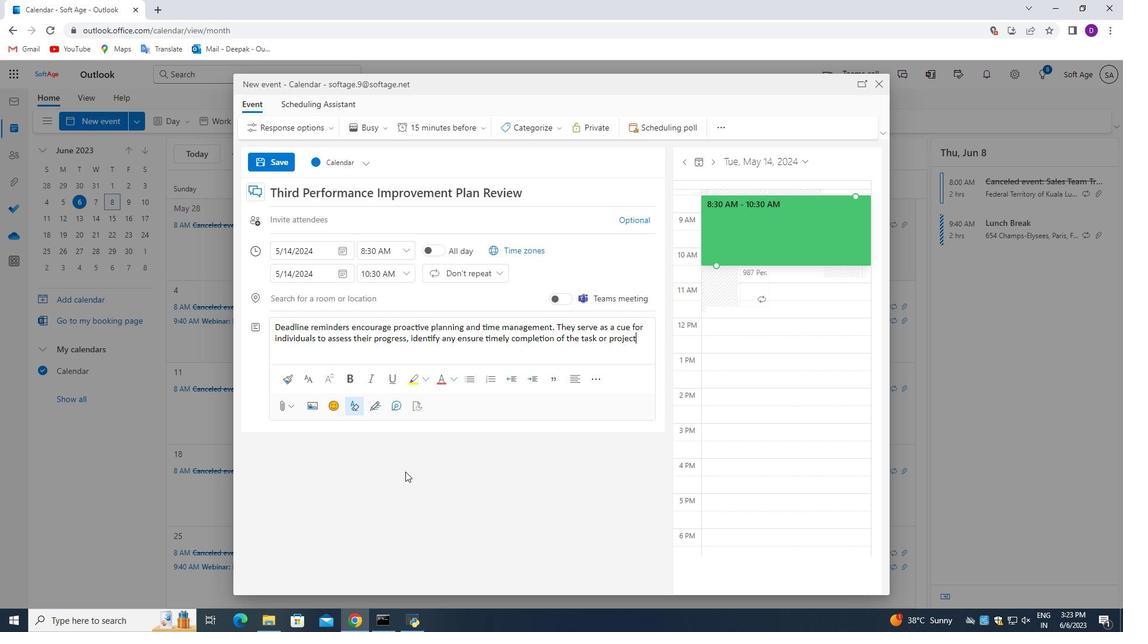 
Action: Mouse moved to (544, 129)
Screenshot: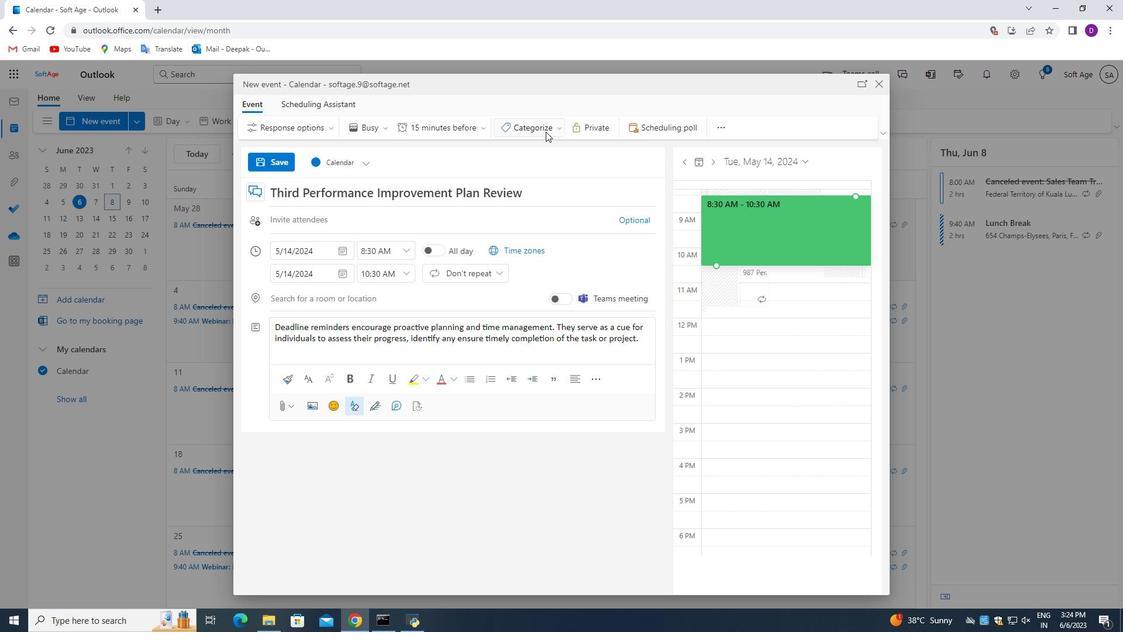 
Action: Mouse pressed left at (544, 129)
Screenshot: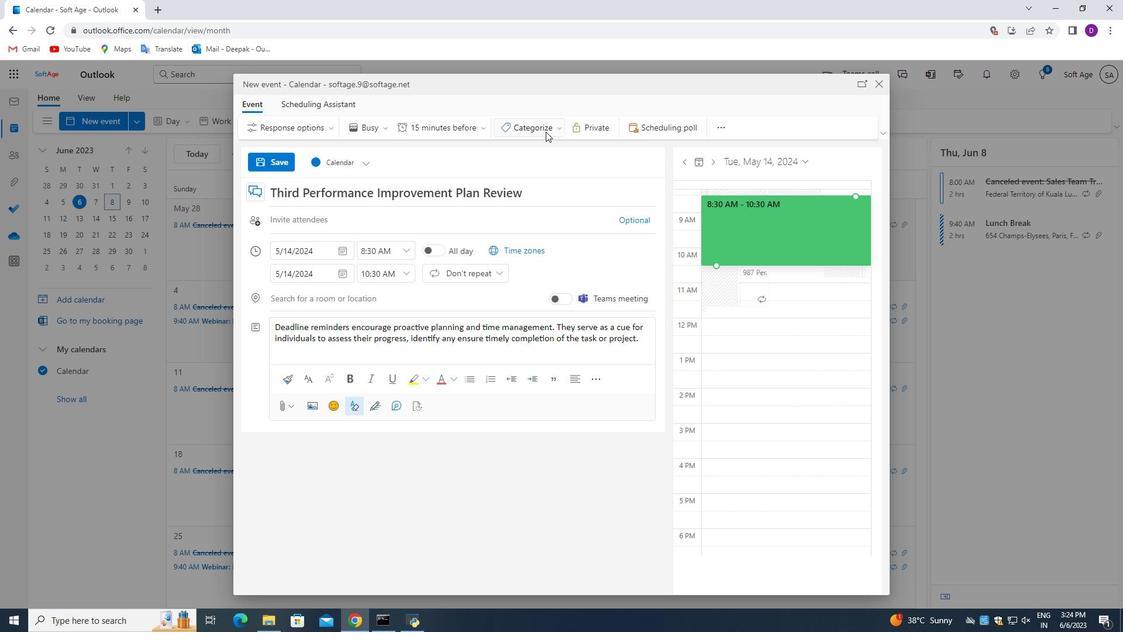 
Action: Mouse moved to (551, 188)
Screenshot: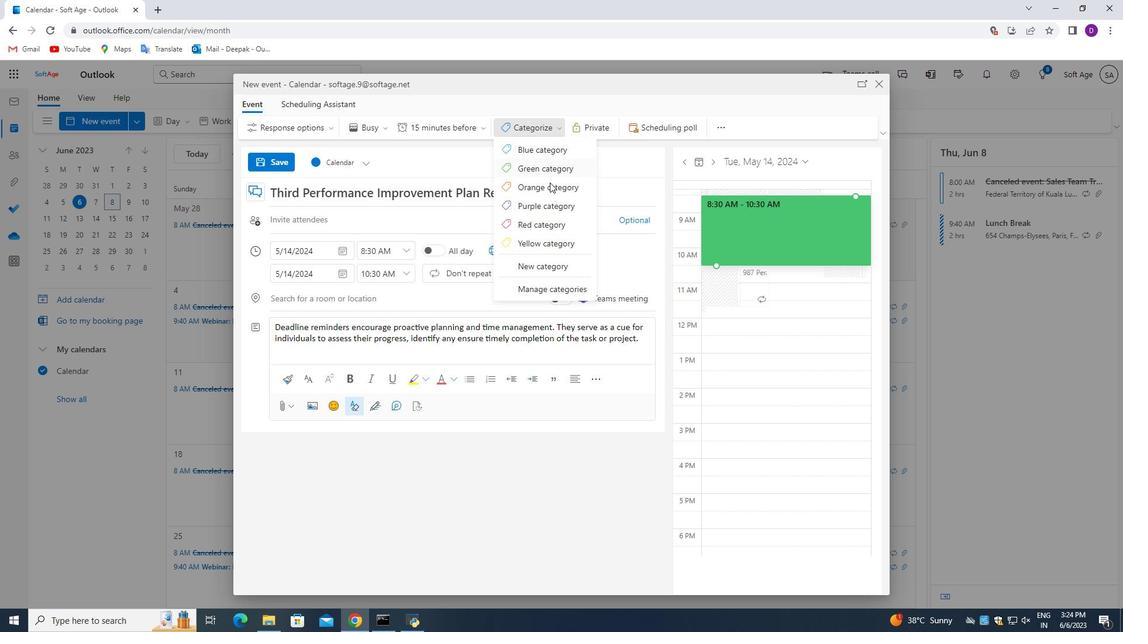 
Action: Mouse pressed left at (551, 188)
Screenshot: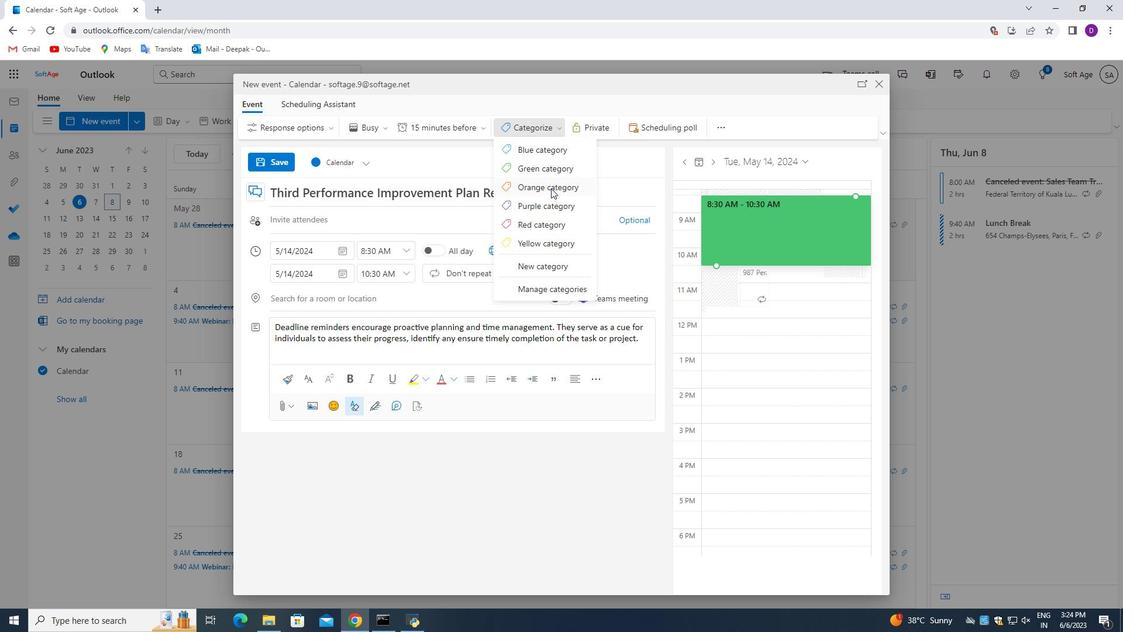 
Action: Mouse moved to (323, 216)
Screenshot: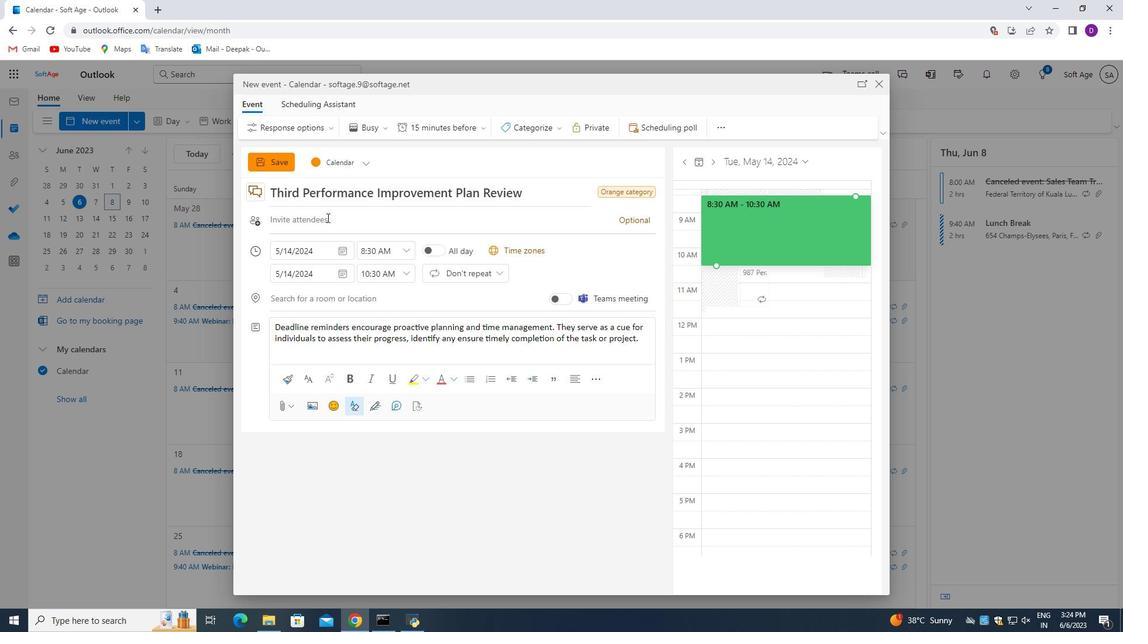 
Action: Mouse pressed left at (323, 216)
Screenshot: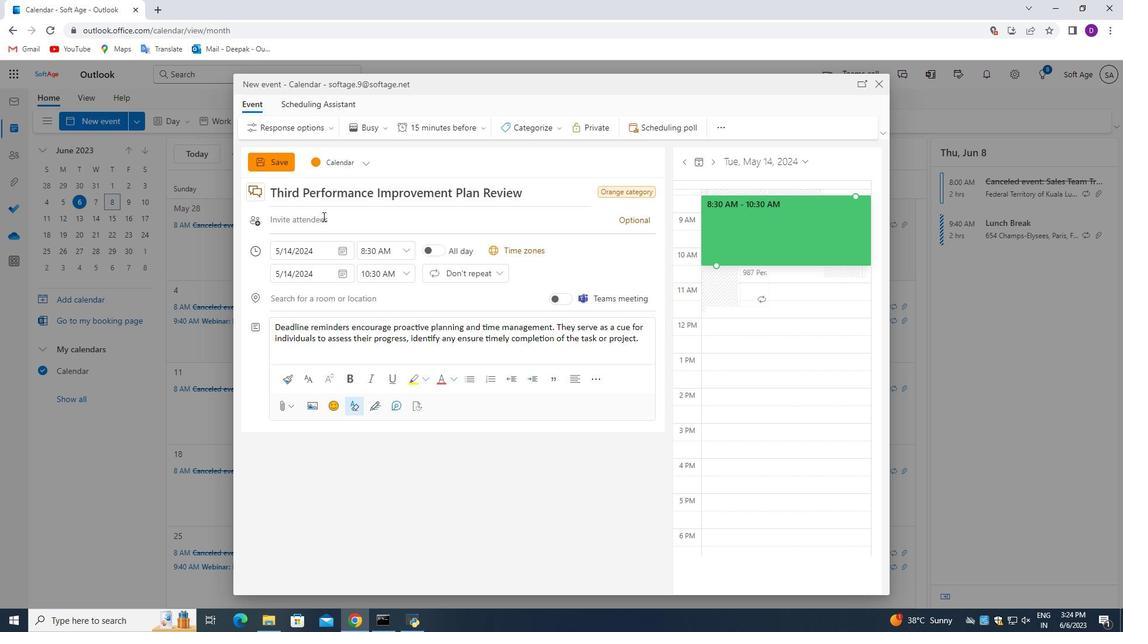 
Action: Key pressed softage.7<Key.shift>@softage.net
Screenshot: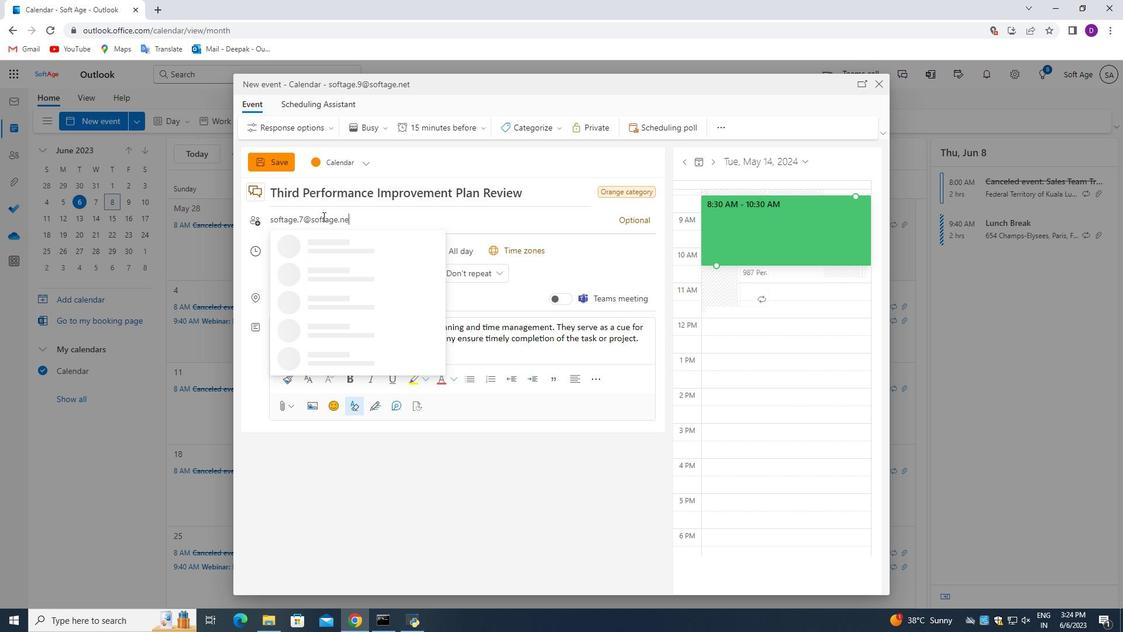 
Action: Mouse moved to (352, 207)
Screenshot: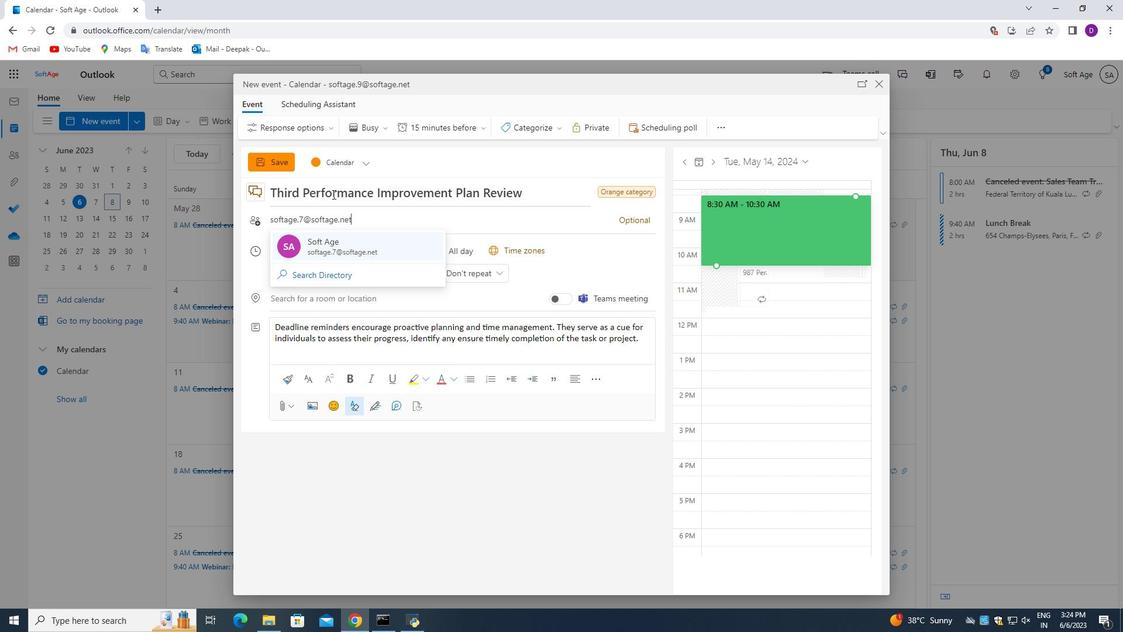 
Action: Key pressed <Key.enter>
Screenshot: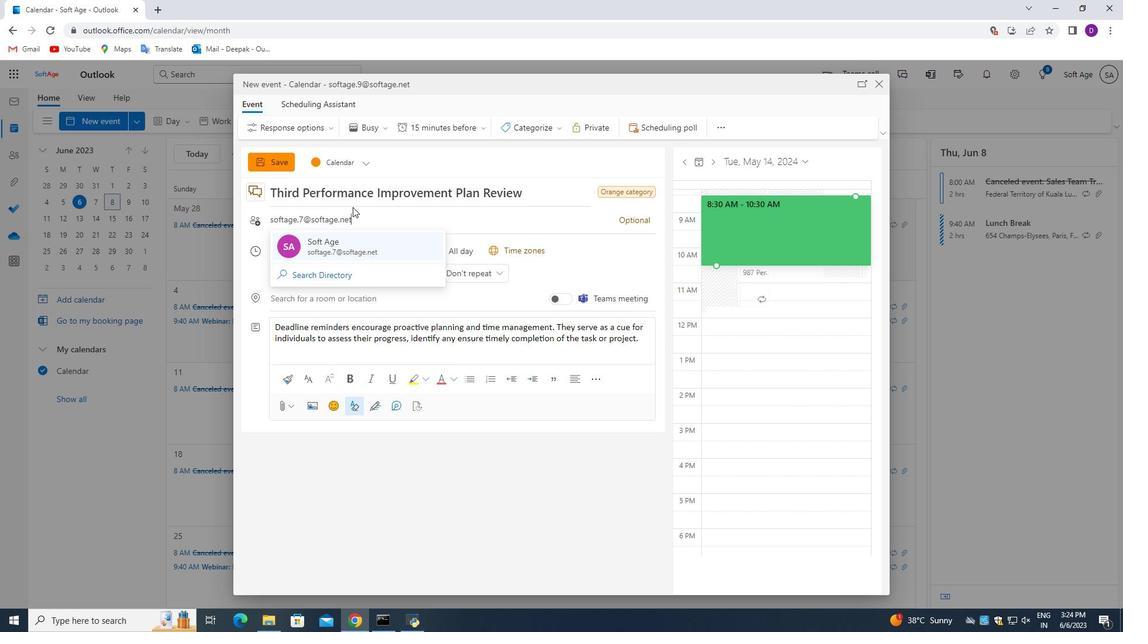 
Action: Mouse moved to (630, 224)
Screenshot: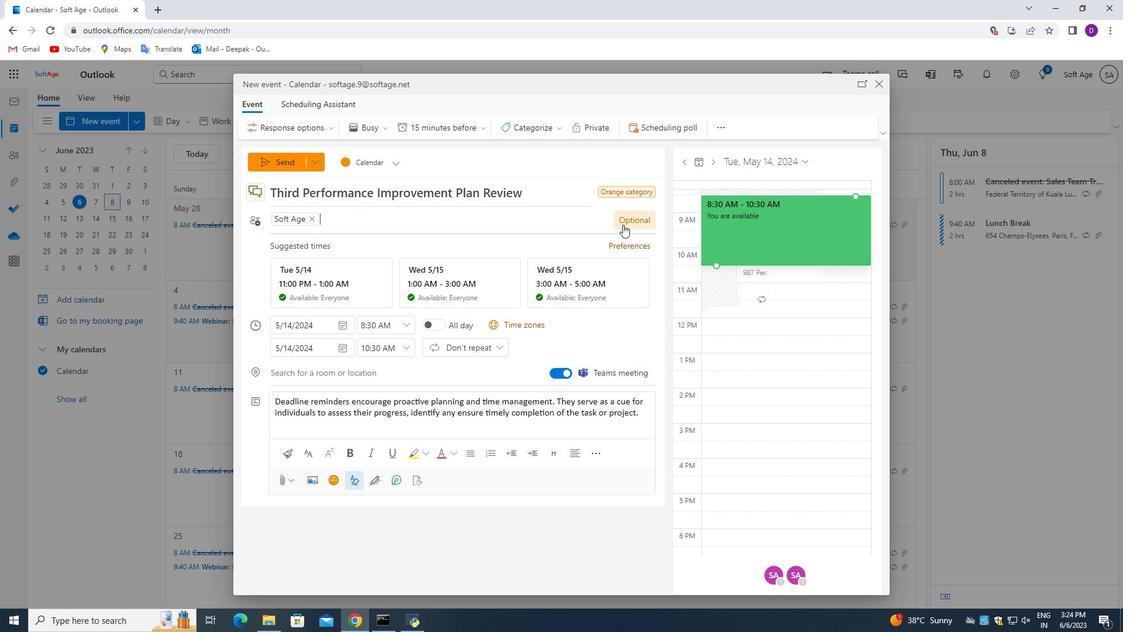 
Action: Mouse pressed left at (630, 224)
Screenshot: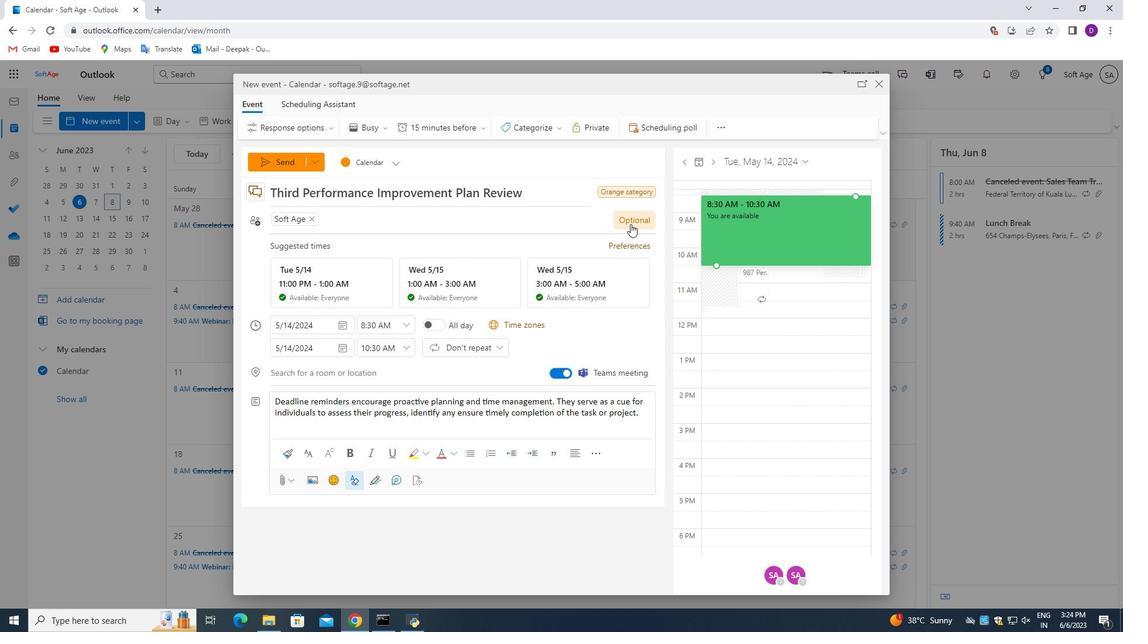 
Action: Mouse moved to (388, 218)
Screenshot: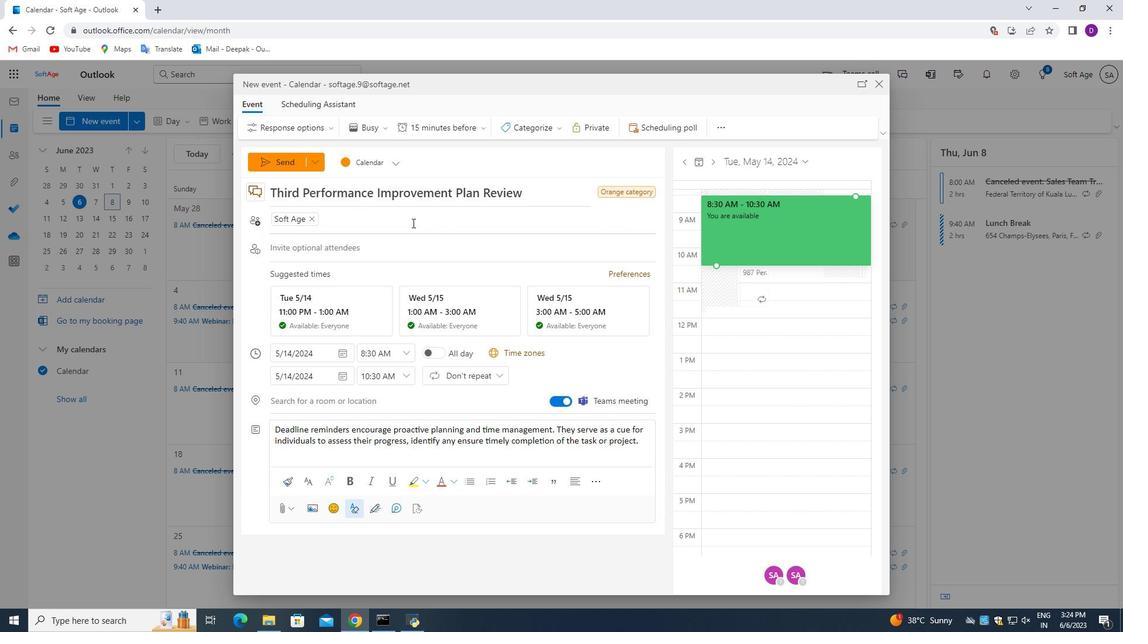 
Action: Key pressed softage.8<Key.shift>@softage.net<Key.enter>
Screenshot: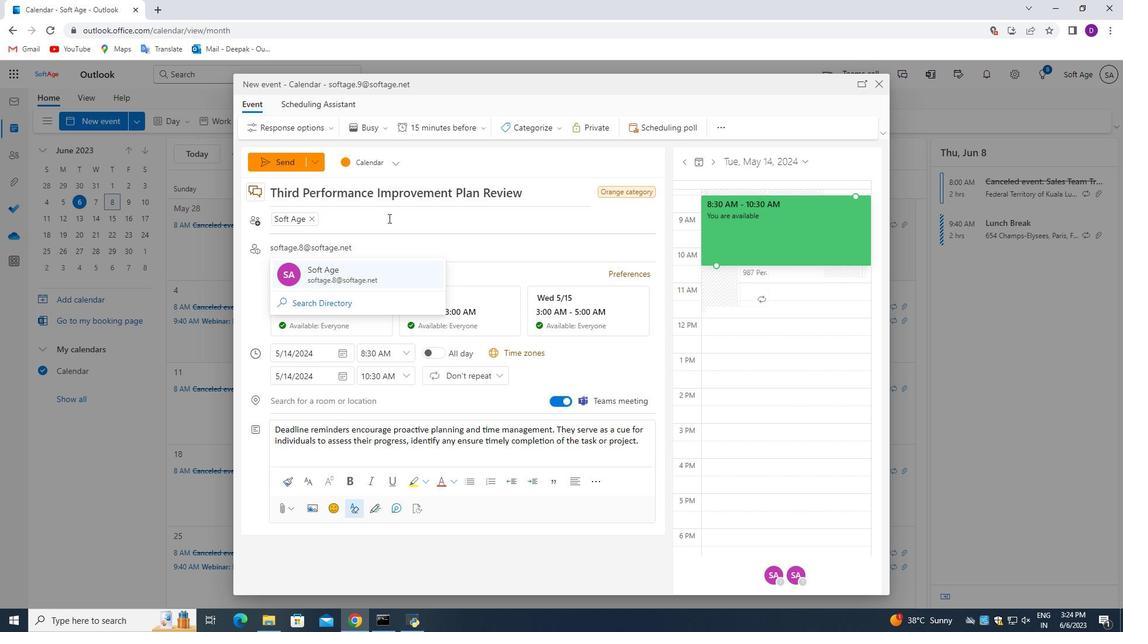 
Action: Mouse moved to (465, 124)
Screenshot: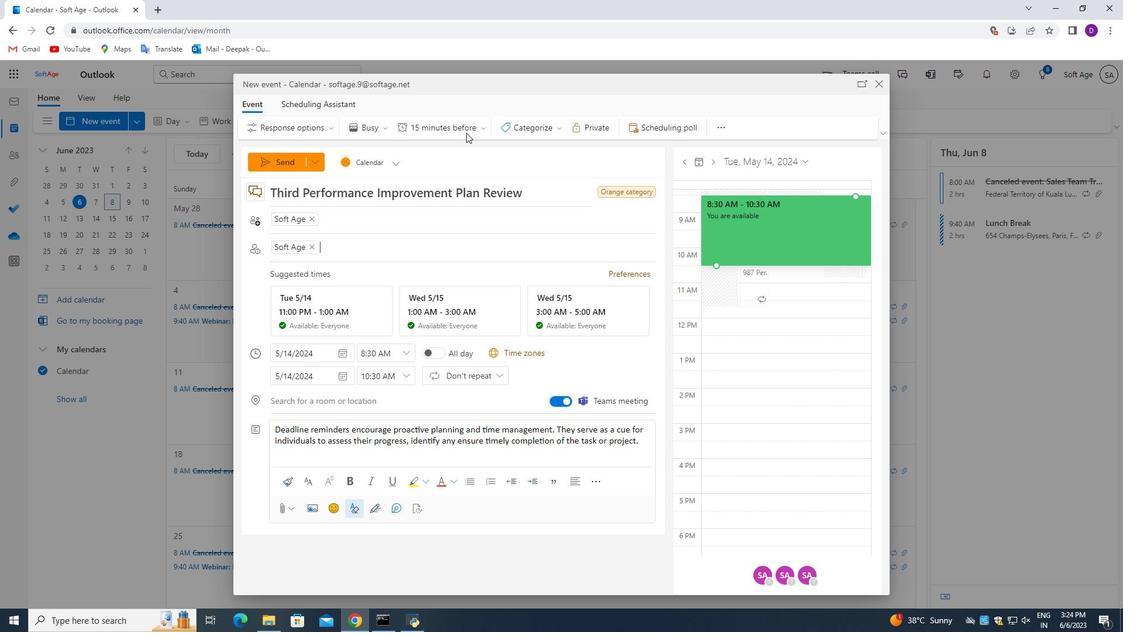 
Action: Mouse pressed left at (465, 124)
Screenshot: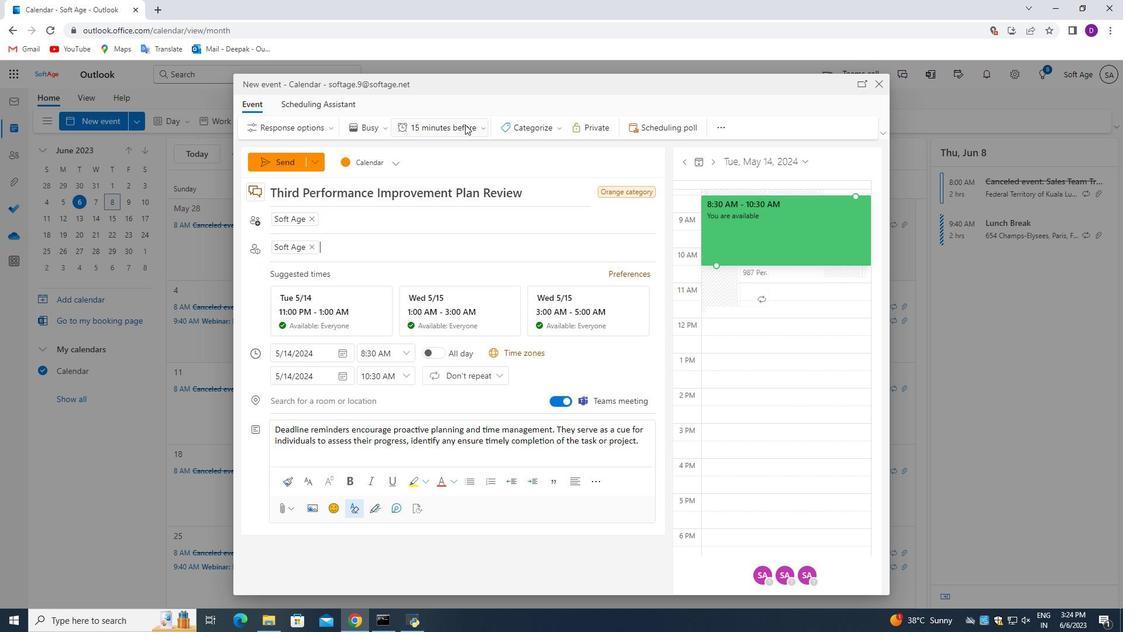 
Action: Mouse moved to (447, 276)
Screenshot: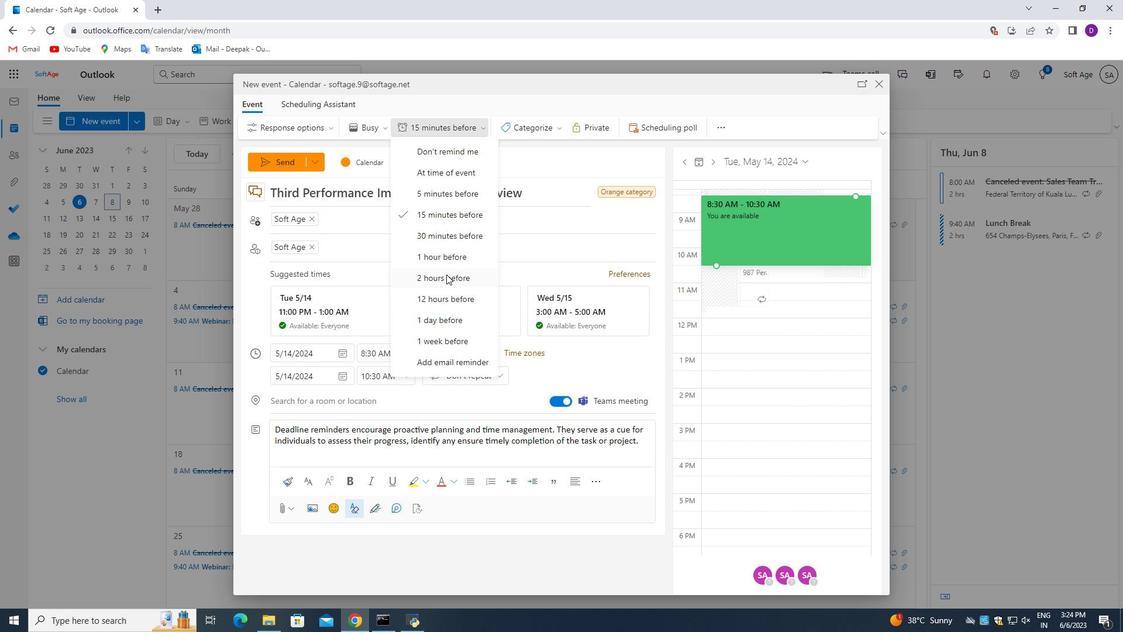 
Action: Mouse pressed left at (447, 276)
Screenshot: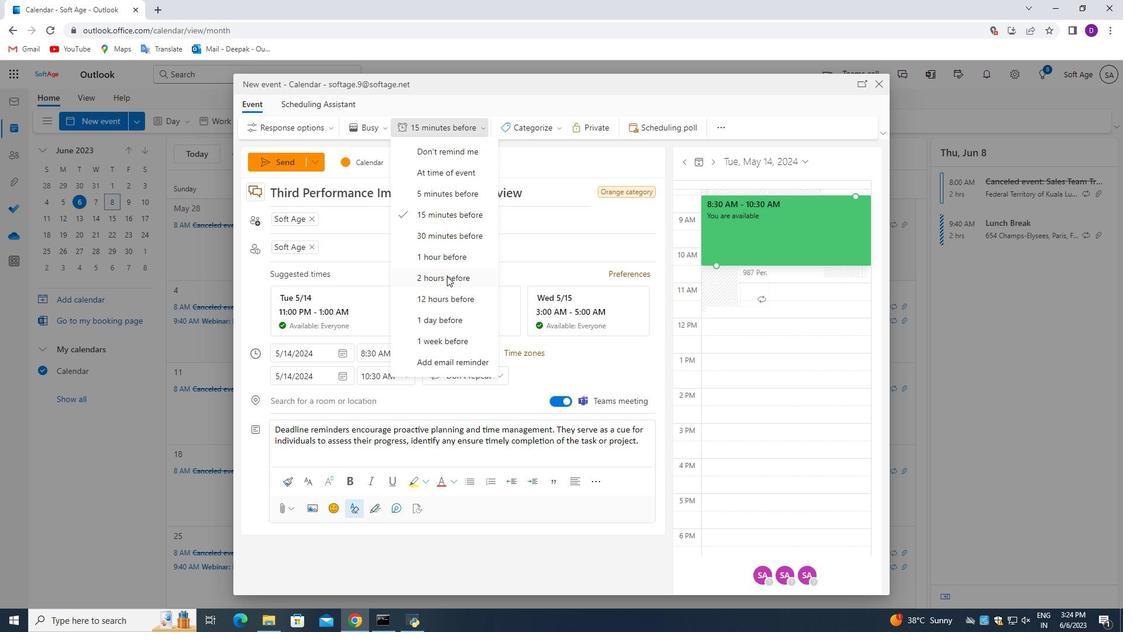 
Action: Mouse moved to (436, 259)
Screenshot: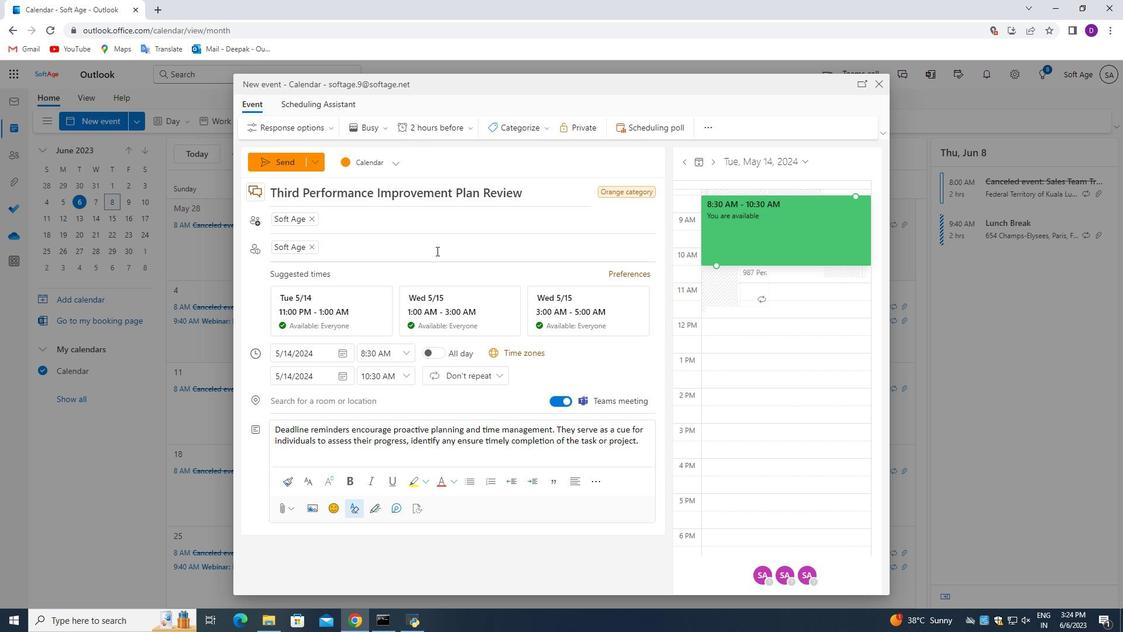 
Action: Mouse scrolled (436, 259) with delta (0, 0)
Screenshot: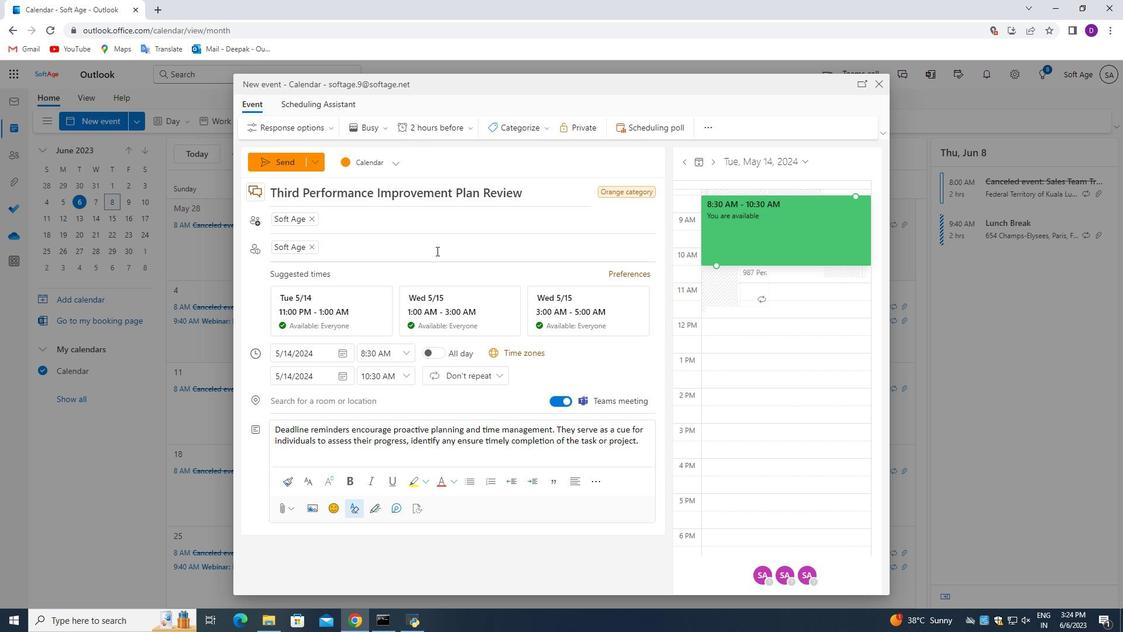 
Action: Mouse moved to (436, 268)
Screenshot: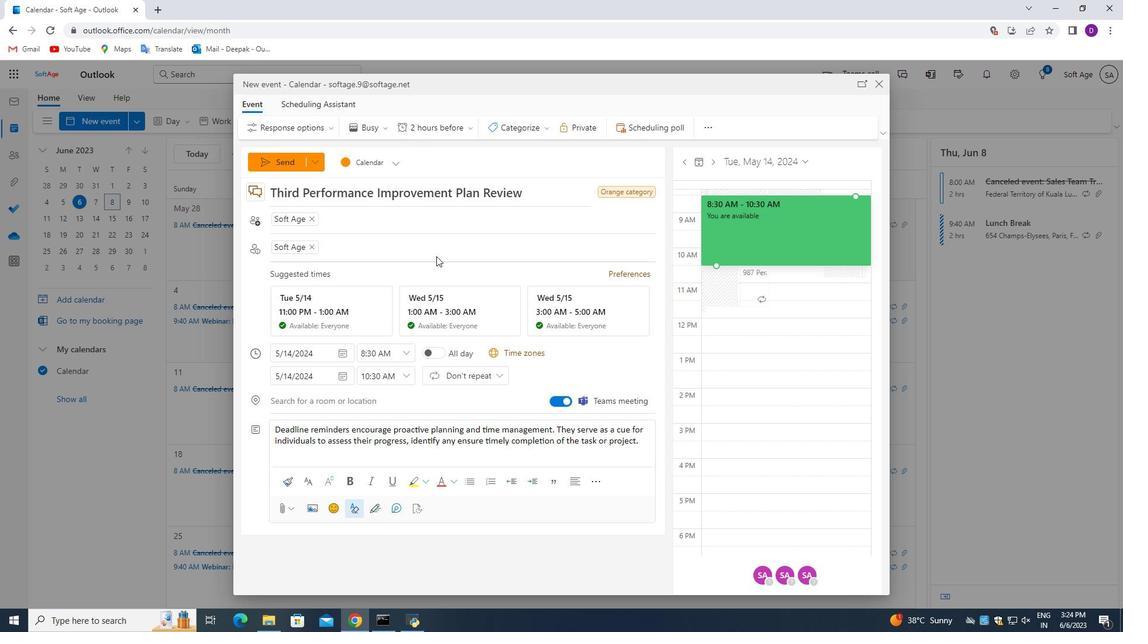 
Action: Mouse scrolled (436, 267) with delta (0, 0)
Screenshot: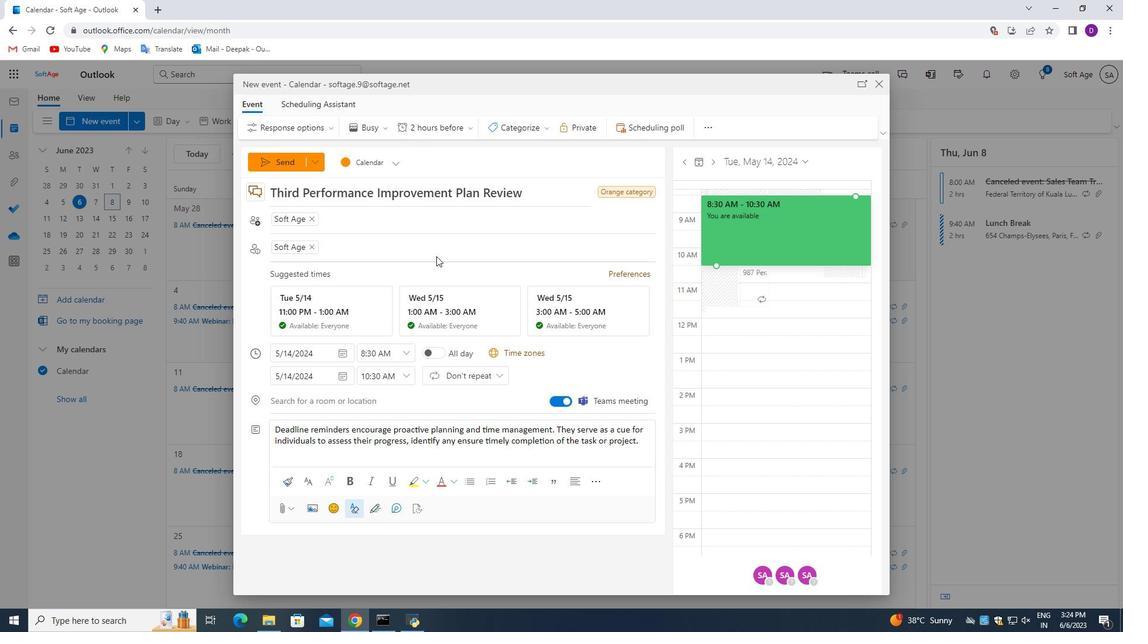 
Action: Mouse moved to (436, 272)
Screenshot: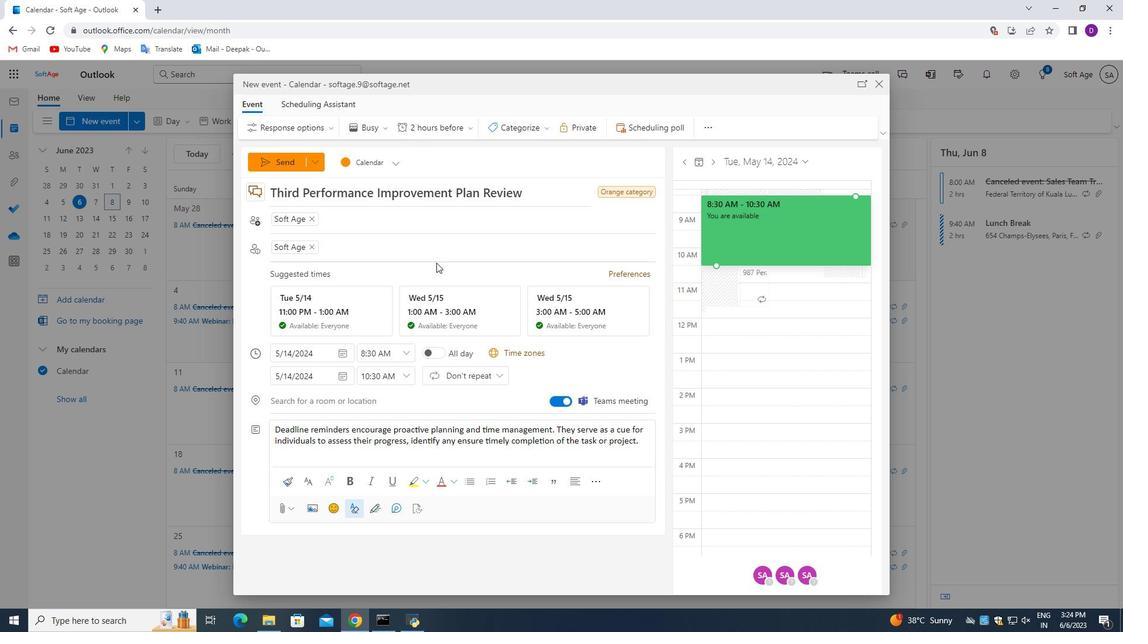 
Action: Mouse scrolled (436, 271) with delta (0, 0)
Screenshot: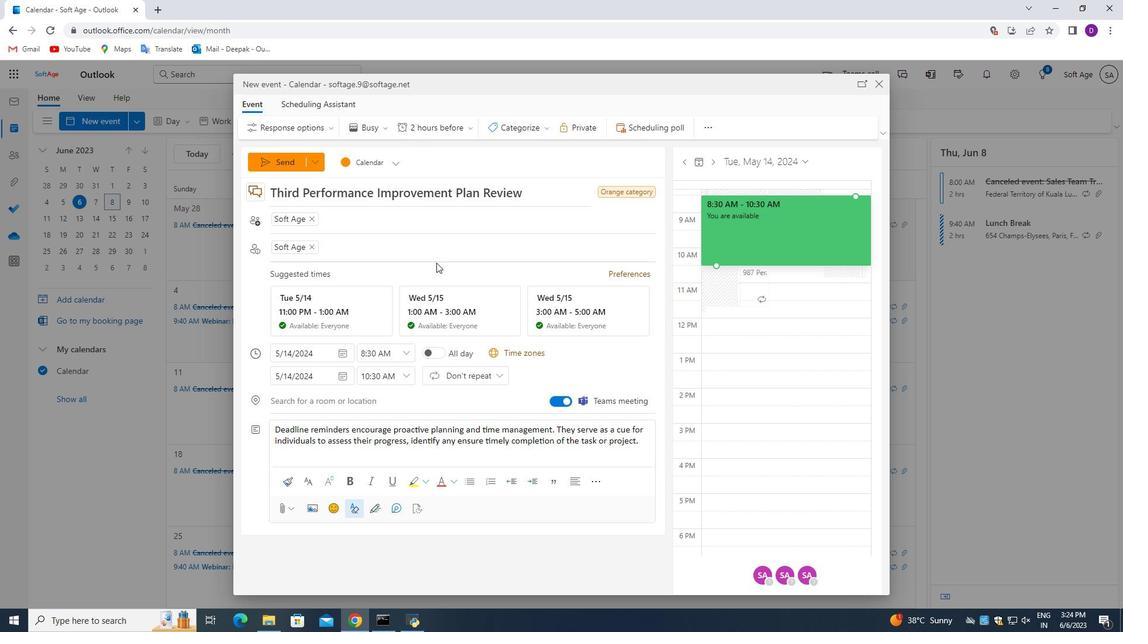 
Action: Mouse moved to (436, 275)
Screenshot: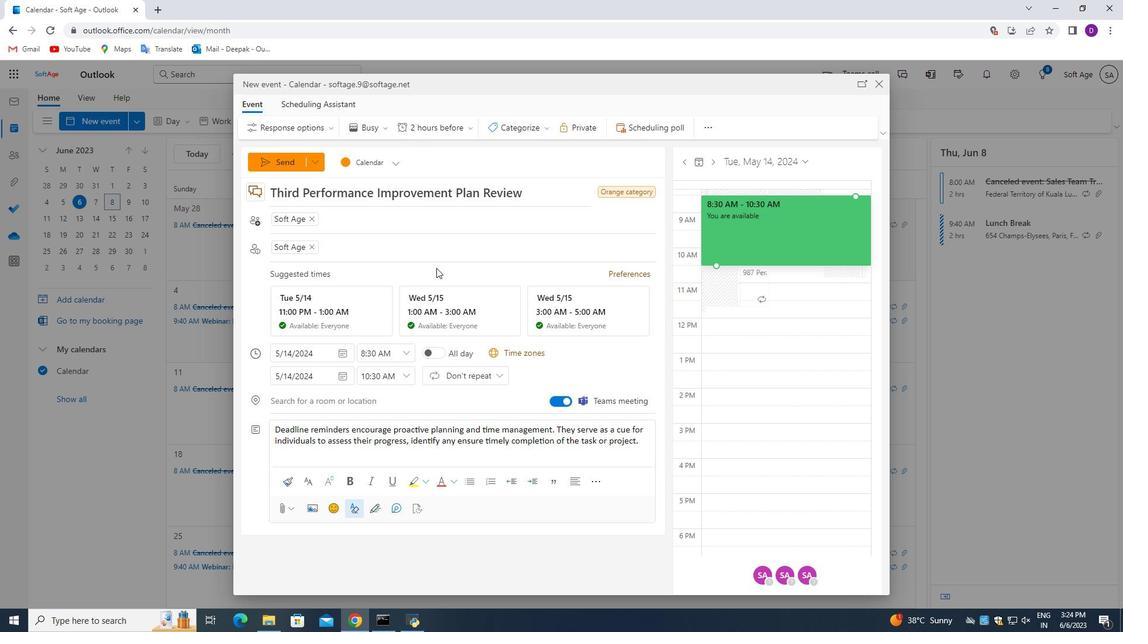 
Action: Mouse scrolled (436, 274) with delta (0, 0)
Screenshot: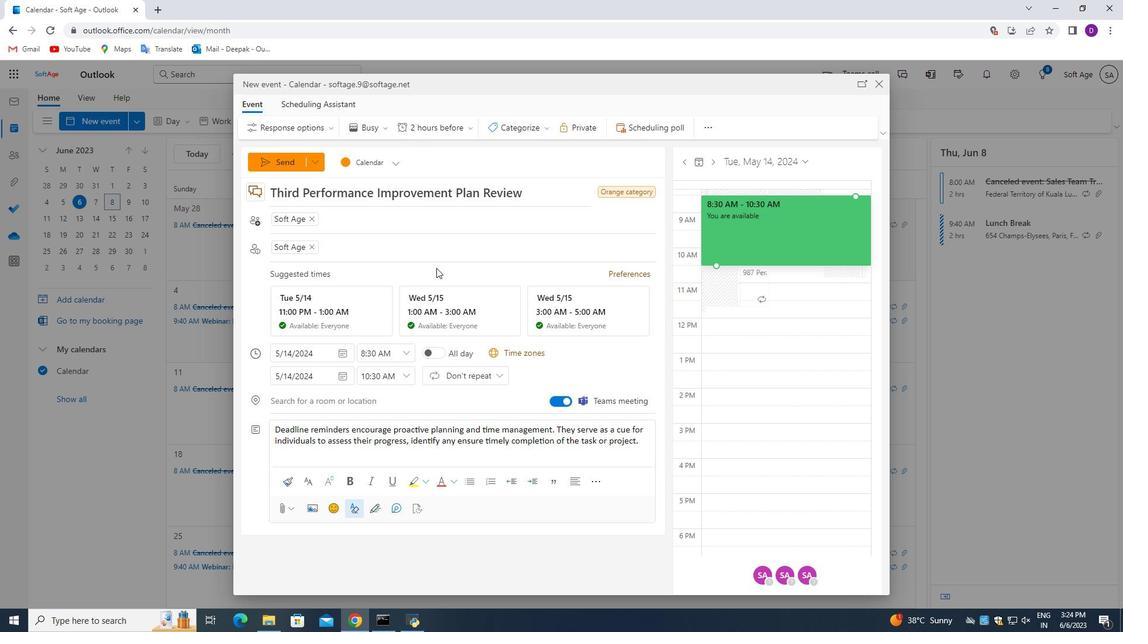 
Action: Mouse moved to (436, 284)
Screenshot: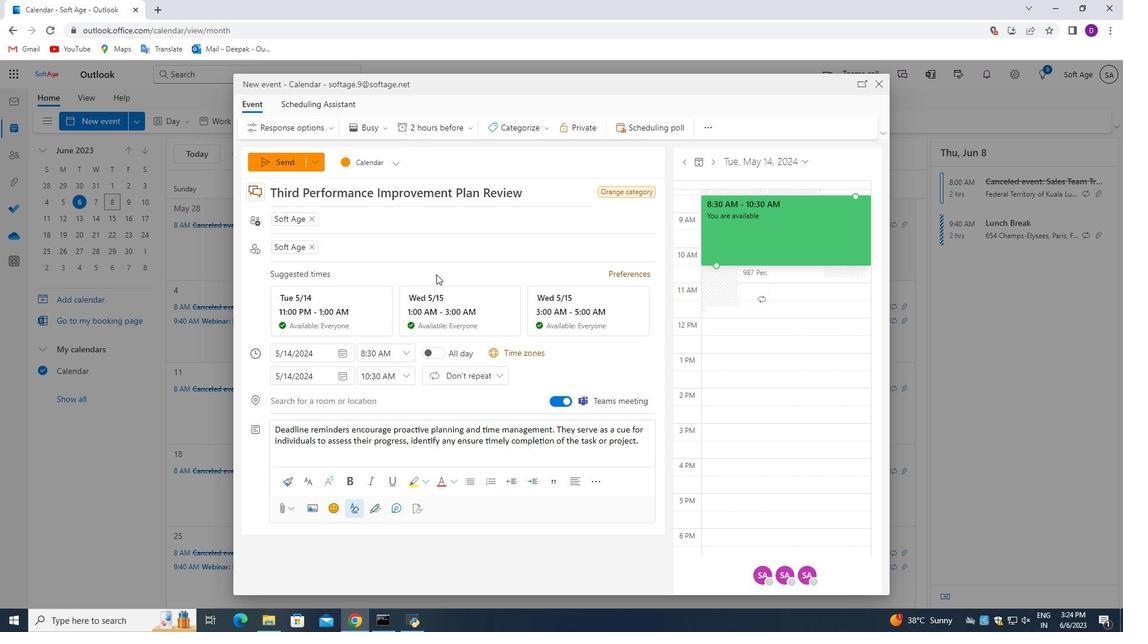 
Action: Mouse scrolled (436, 283) with delta (0, 0)
Screenshot: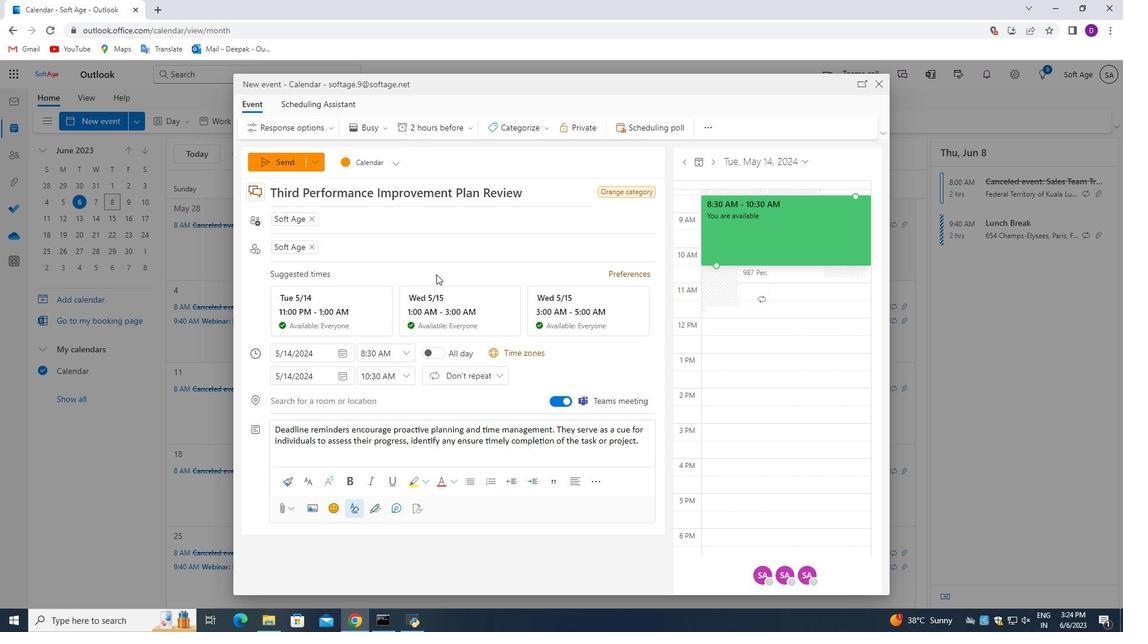 
Action: Mouse moved to (377, 448)
Screenshot: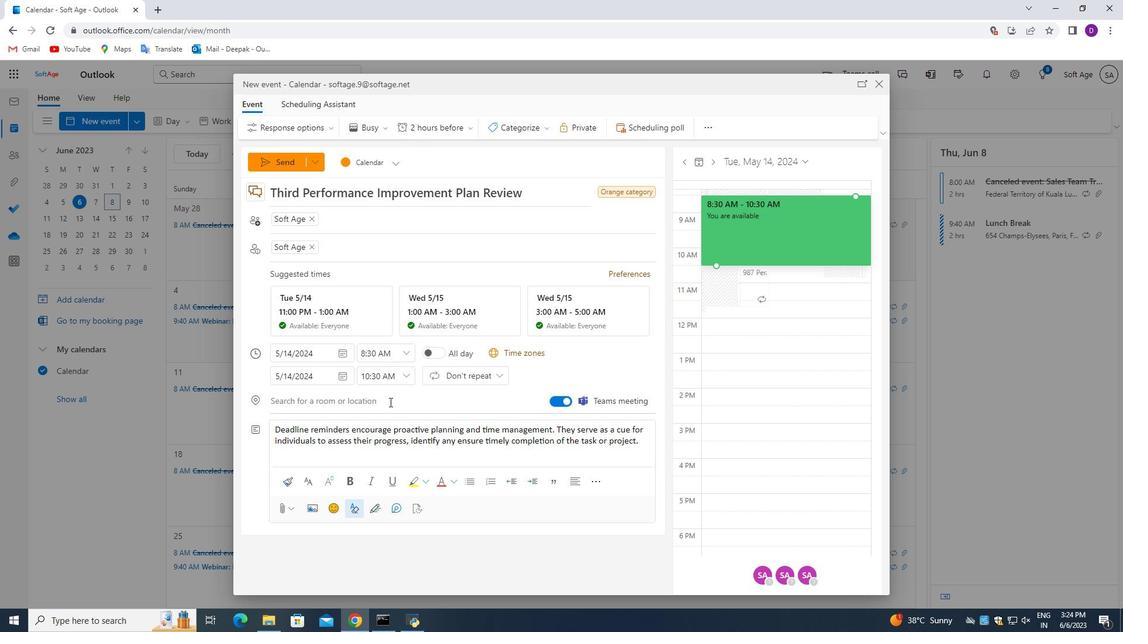 
Action: Mouse scrolled (379, 443) with delta (0, 0)
Screenshot: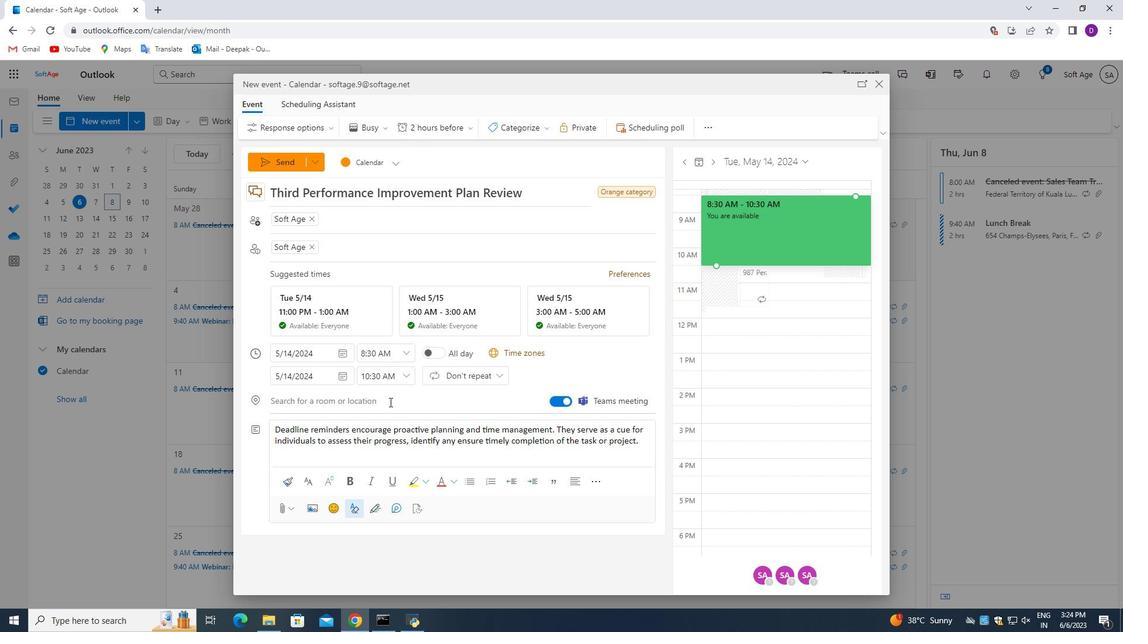 
Action: Mouse moved to (377, 448)
Screenshot: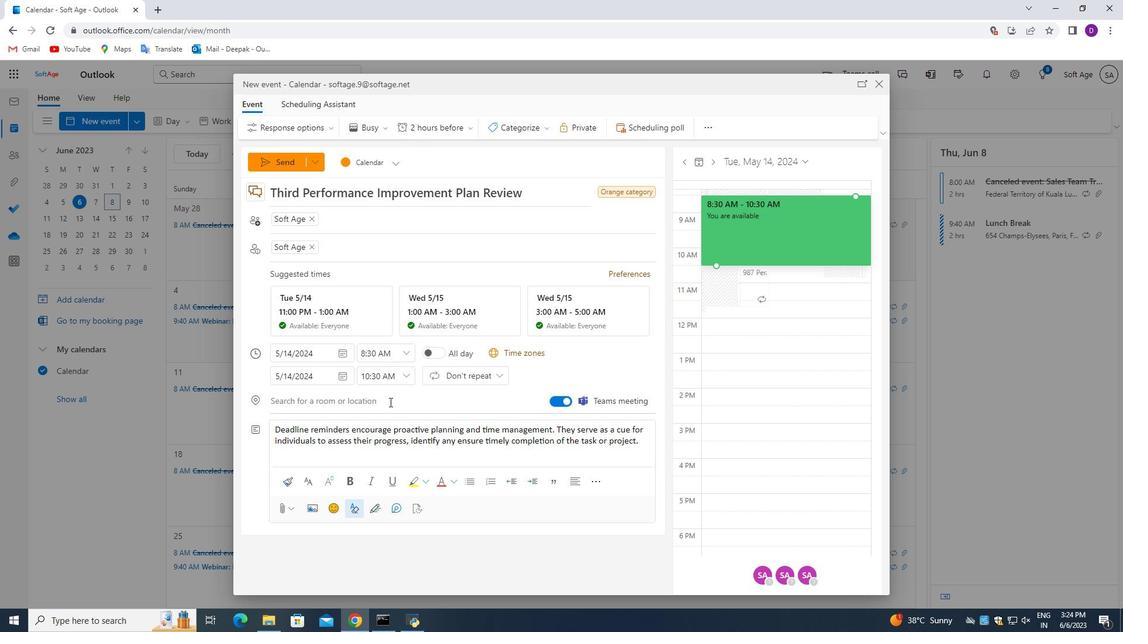 
Action: Mouse scrolled (377, 448) with delta (0, 0)
Screenshot: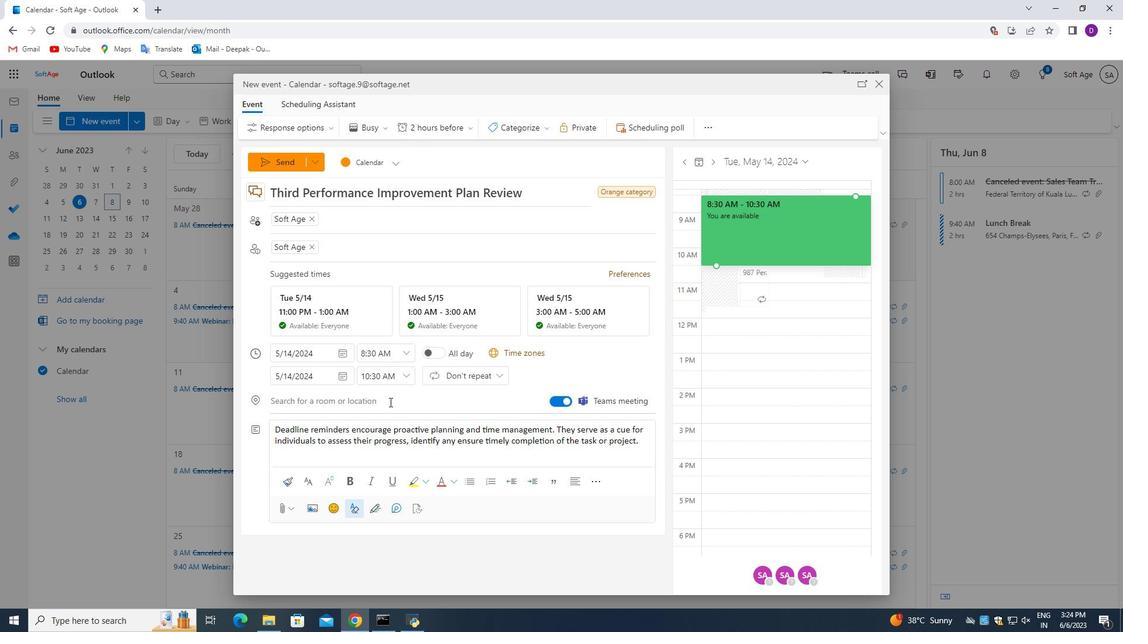 
Action: Mouse moved to (373, 452)
Screenshot: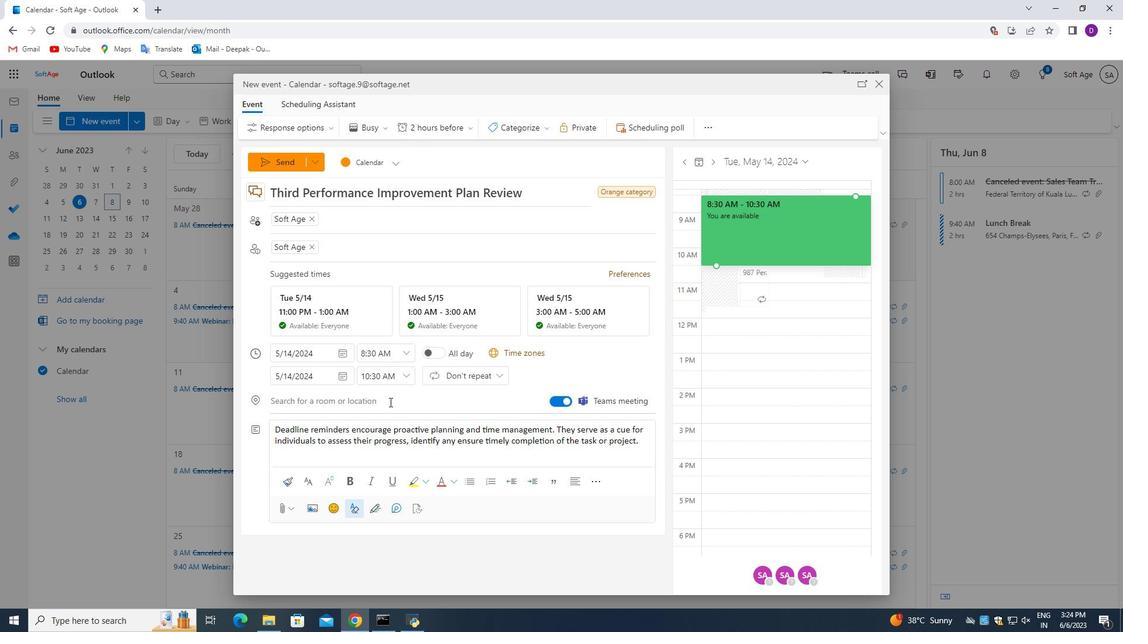 
Action: Mouse scrolled (375, 450) with delta (0, 0)
Screenshot: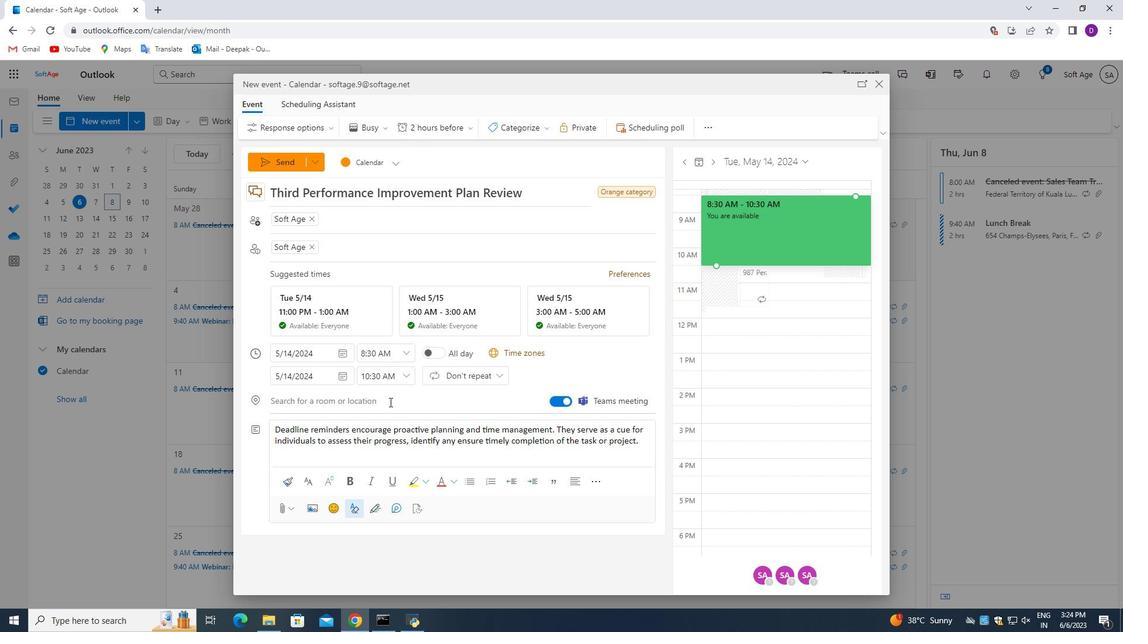 
Action: Mouse scrolled (373, 451) with delta (0, 0)
Screenshot: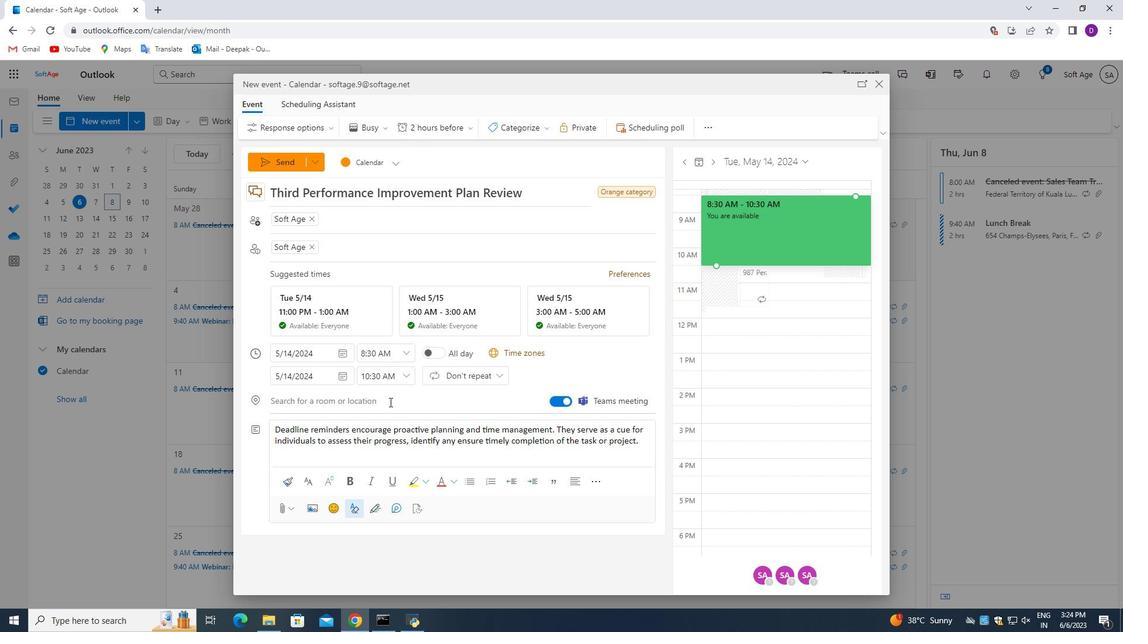 
Action: Mouse moved to (330, 379)
Screenshot: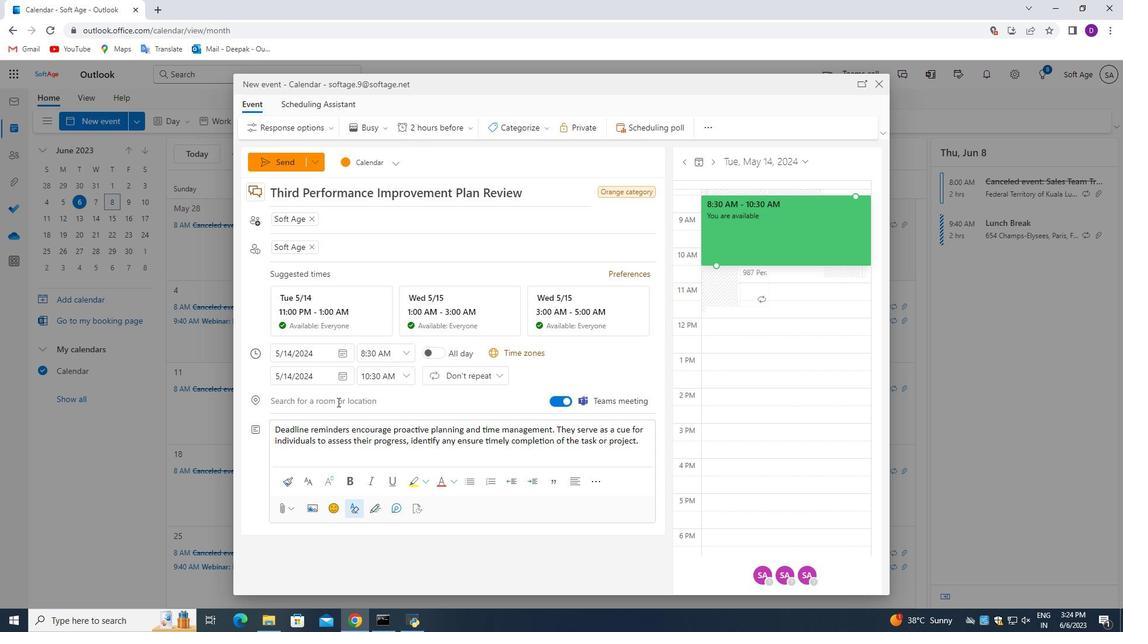 
Action: Mouse scrolled (330, 379) with delta (0, 0)
Screenshot: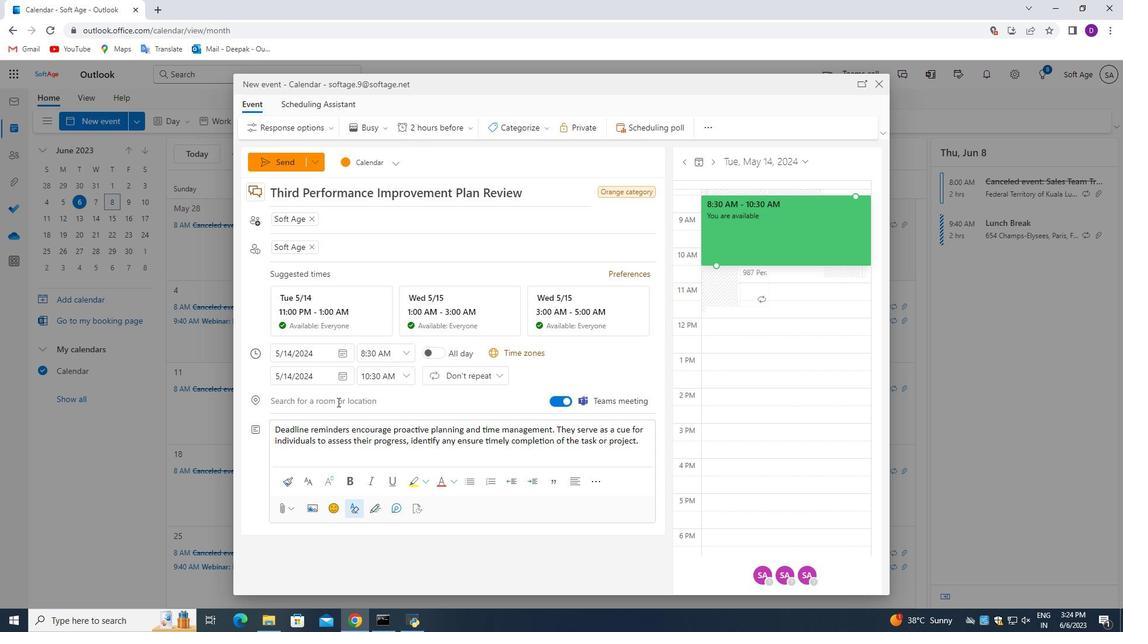 
Action: Mouse moved to (328, 369)
Screenshot: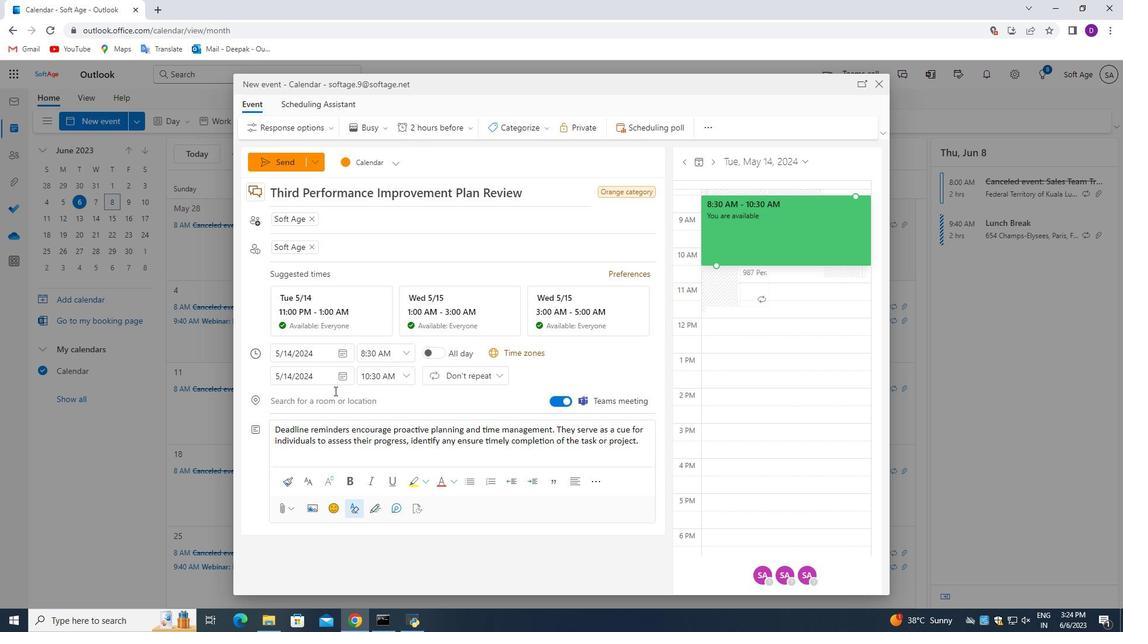 
Action: Mouse scrolled (328, 369) with delta (0, 0)
Screenshot: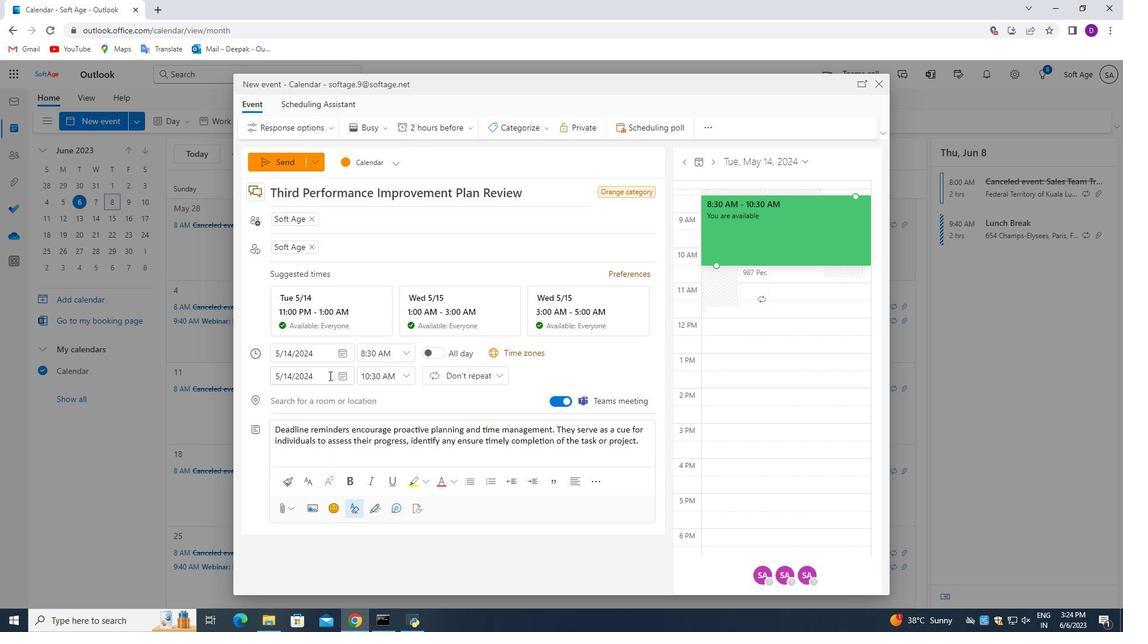 
Action: Mouse moved to (263, 156)
Screenshot: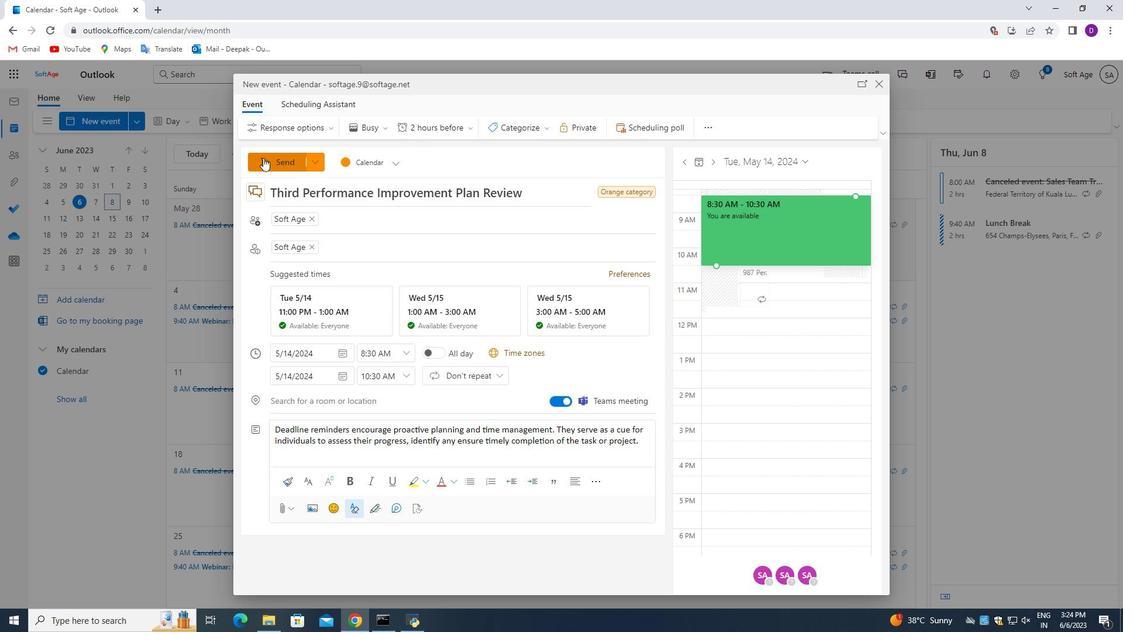 
Action: Mouse pressed left at (263, 156)
Screenshot: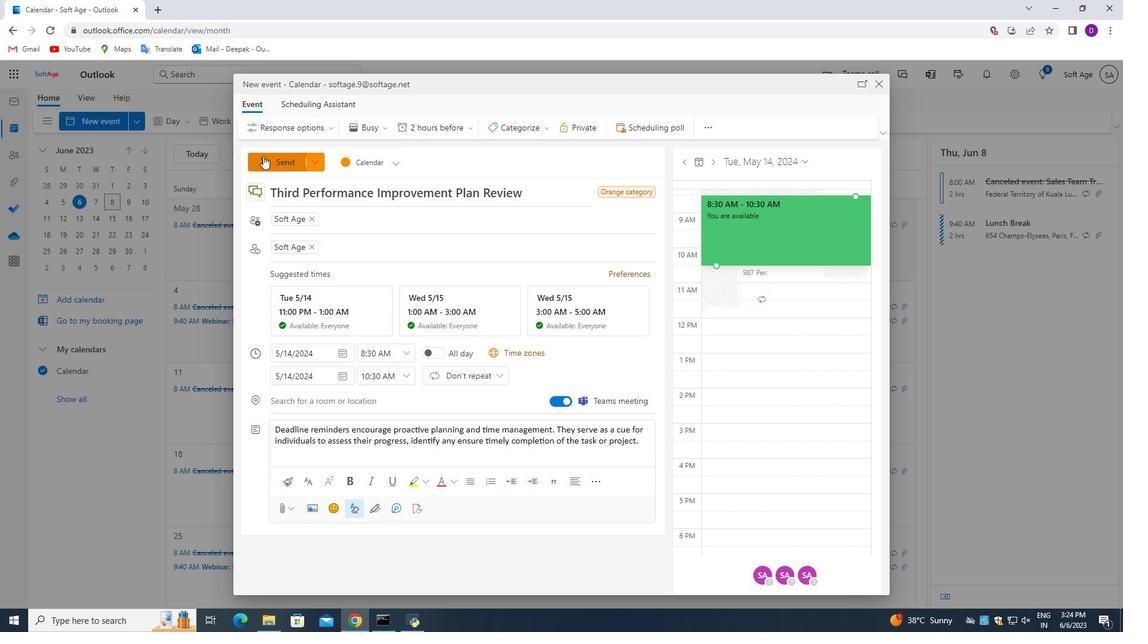 
Action: Mouse moved to (369, 393)
Screenshot: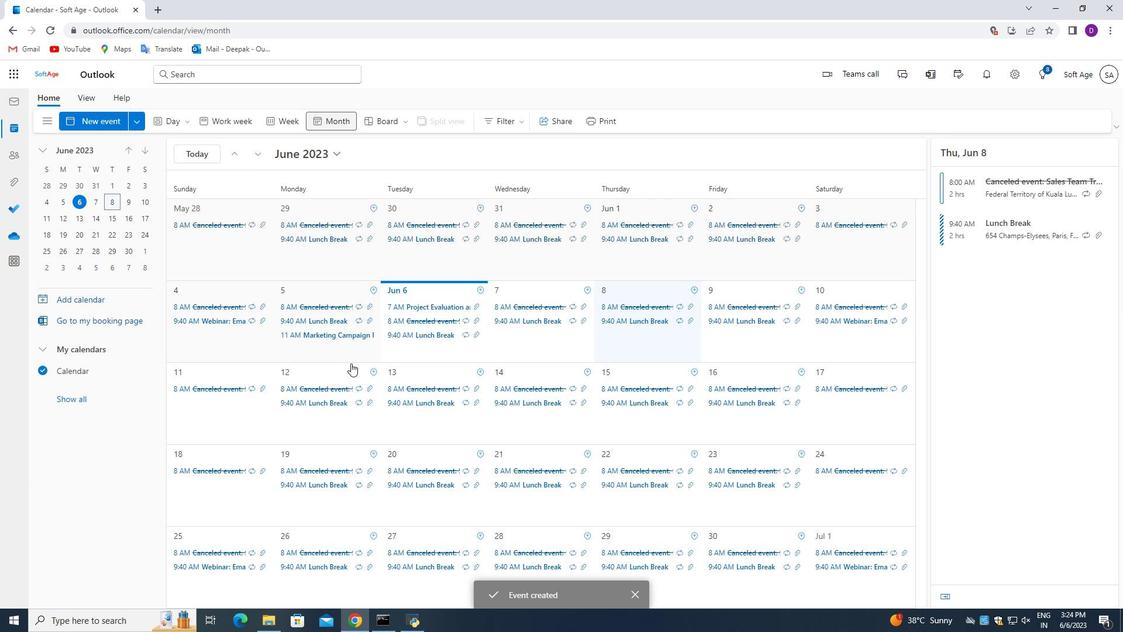 
Action: Mouse scrolled (369, 393) with delta (0, 0)
Screenshot: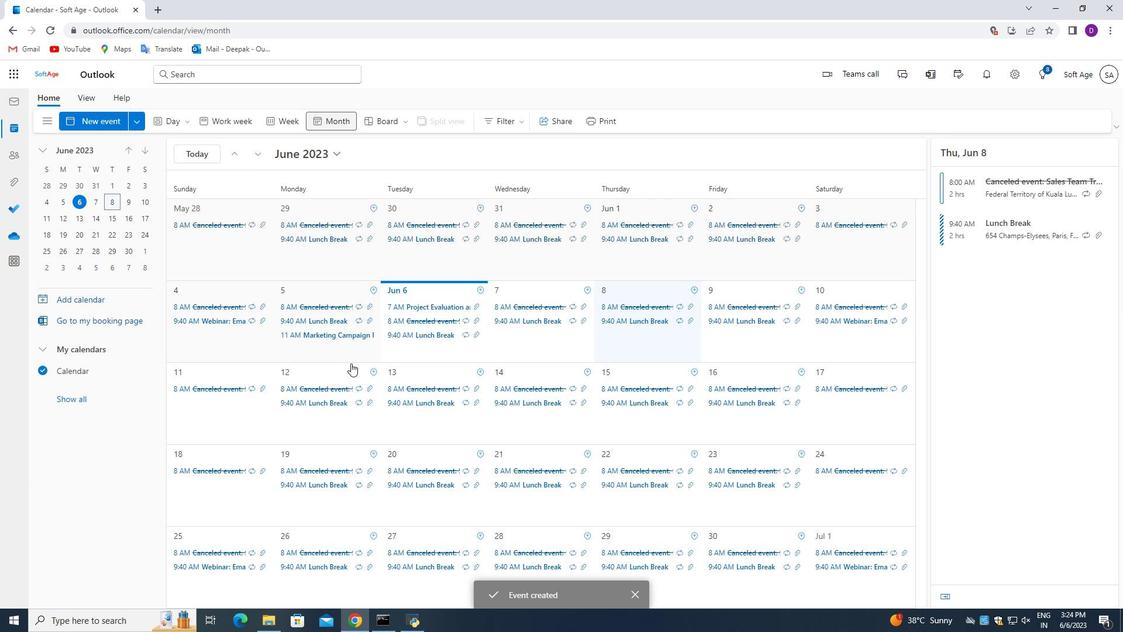 
Action: Mouse scrolled (369, 394) with delta (0, 0)
Screenshot: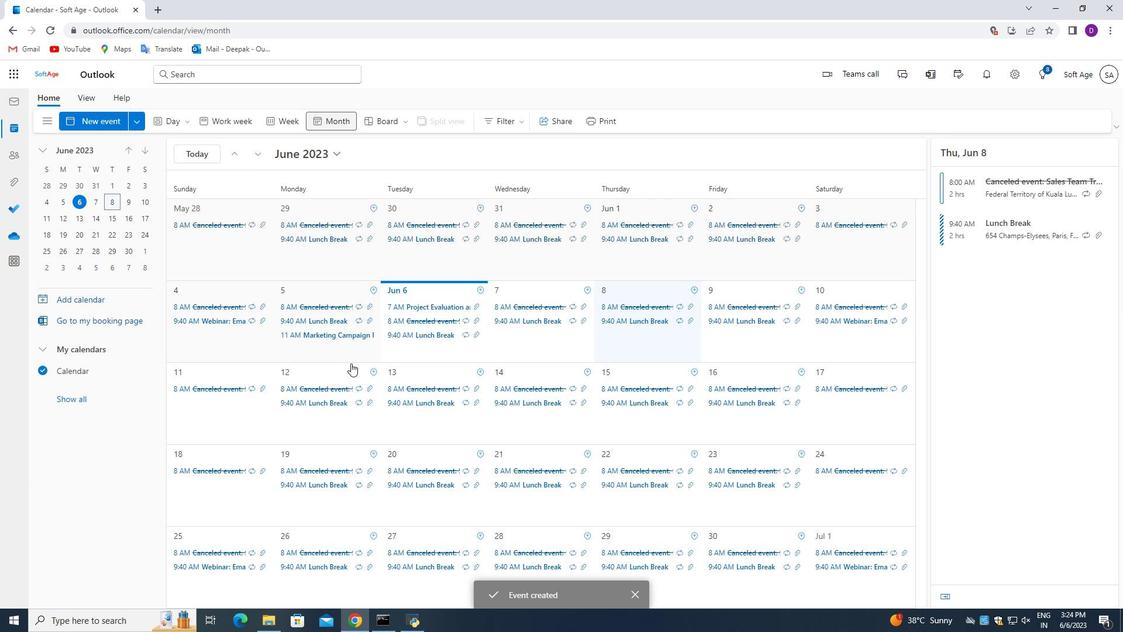 
Action: Mouse scrolled (369, 394) with delta (0, 0)
Screenshot: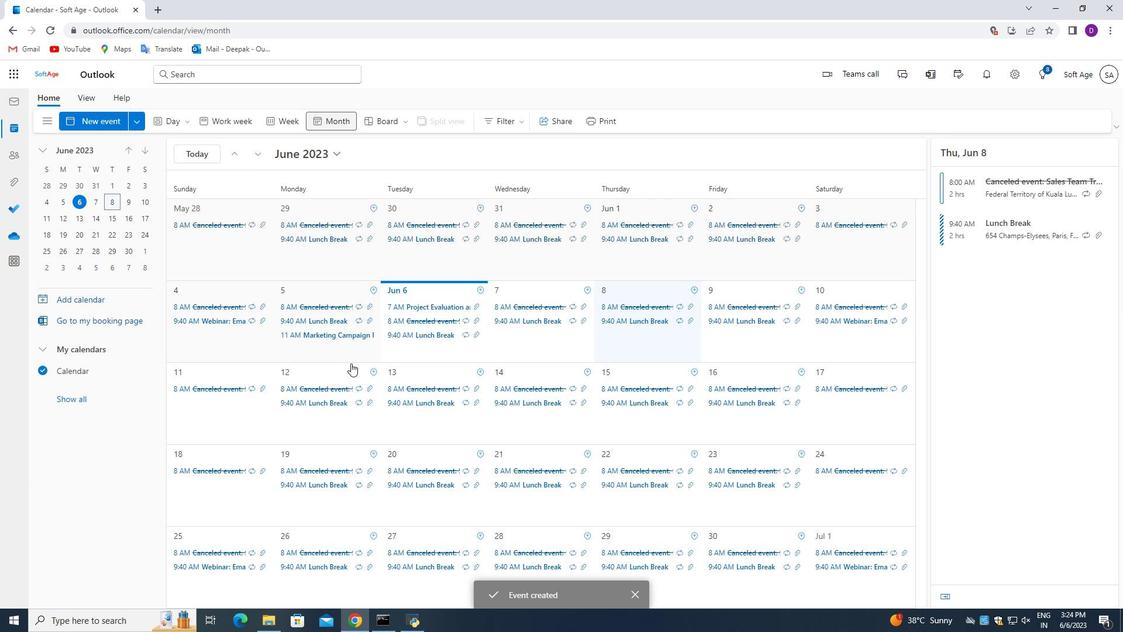 
Action: Mouse scrolled (369, 394) with delta (0, 0)
Screenshot: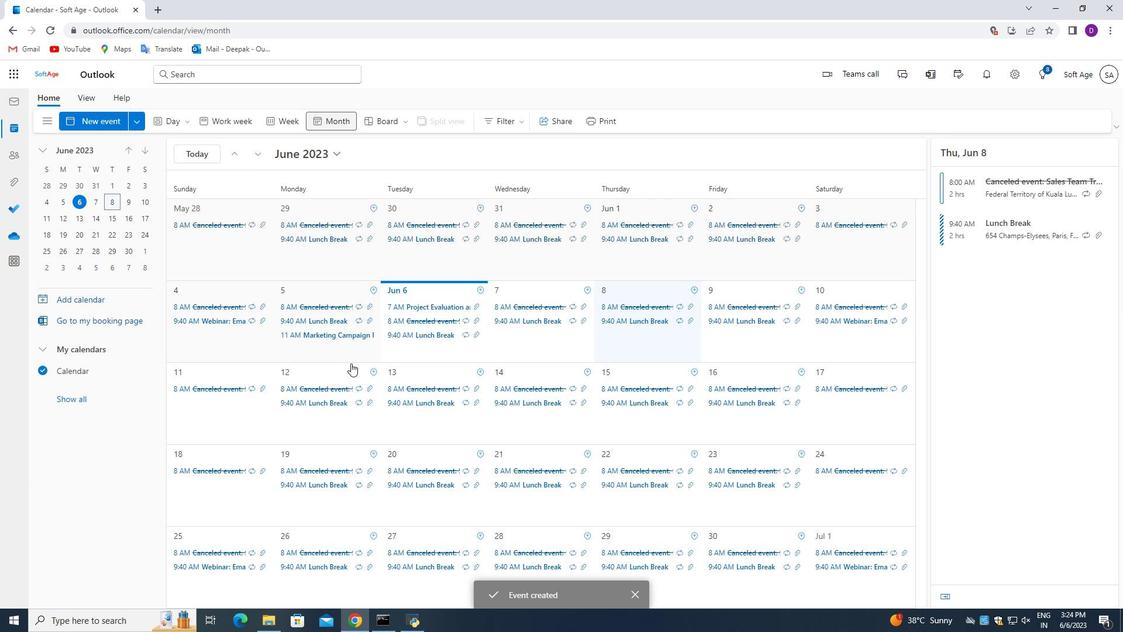 
